 Task: Find connections with filter location Venâncio Aires with filter topic #productivitywith filter profile language French with filter current company Get A Job - Follow Us For The Right Job with filter school Shri Ram College of Commerce with filter industry Insurance Agencies and Brokerages with filter service category Marketing with filter keywords title Officer
Action: Mouse moved to (518, 98)
Screenshot: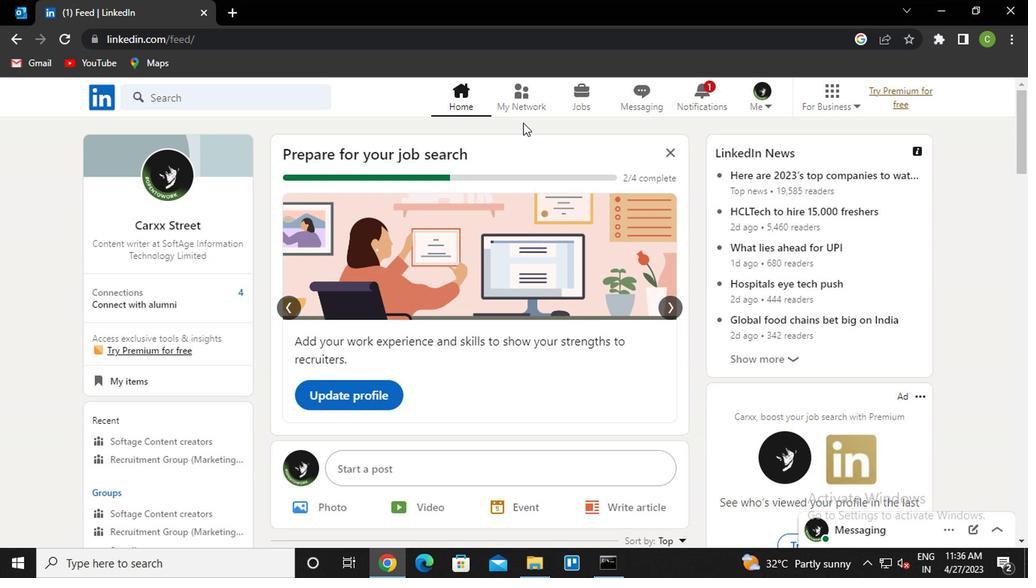 
Action: Mouse pressed left at (518, 98)
Screenshot: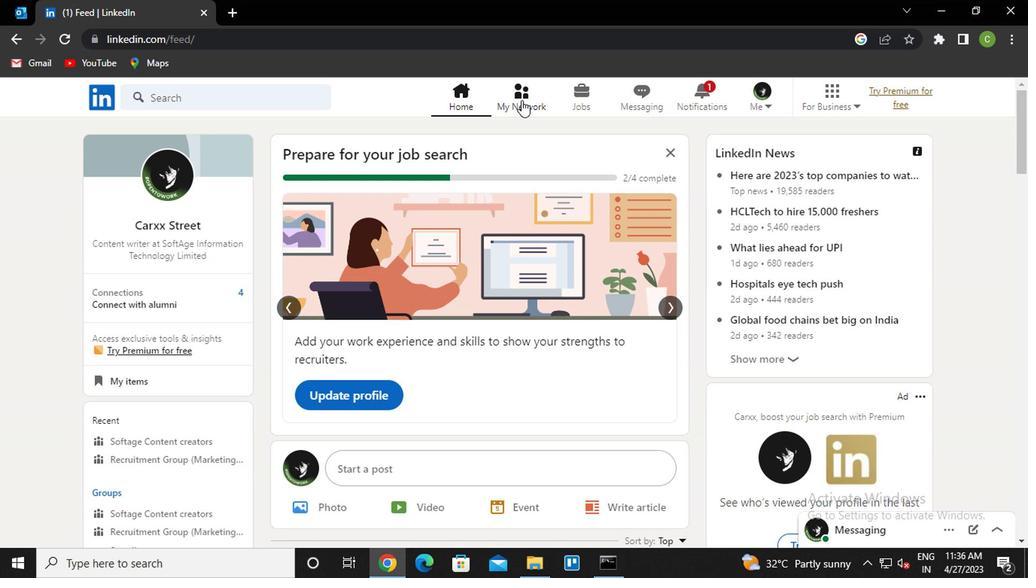 
Action: Mouse moved to (251, 183)
Screenshot: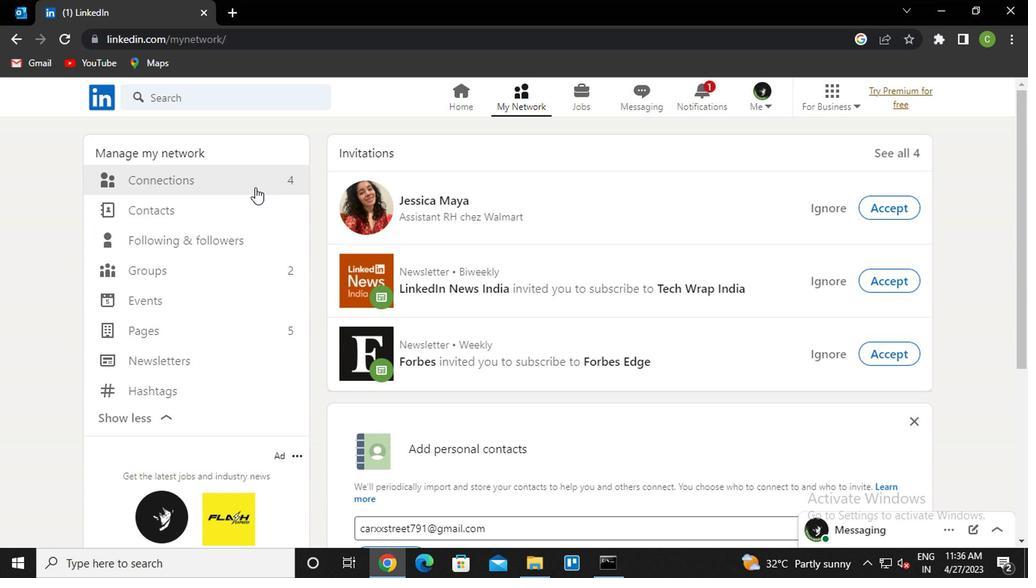 
Action: Mouse pressed left at (251, 183)
Screenshot: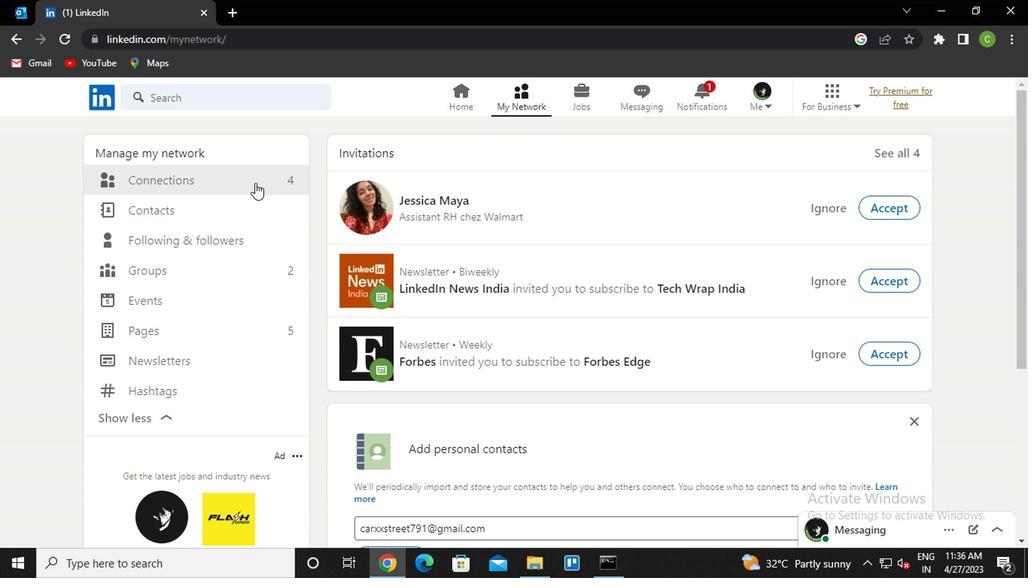 
Action: Mouse moved to (633, 183)
Screenshot: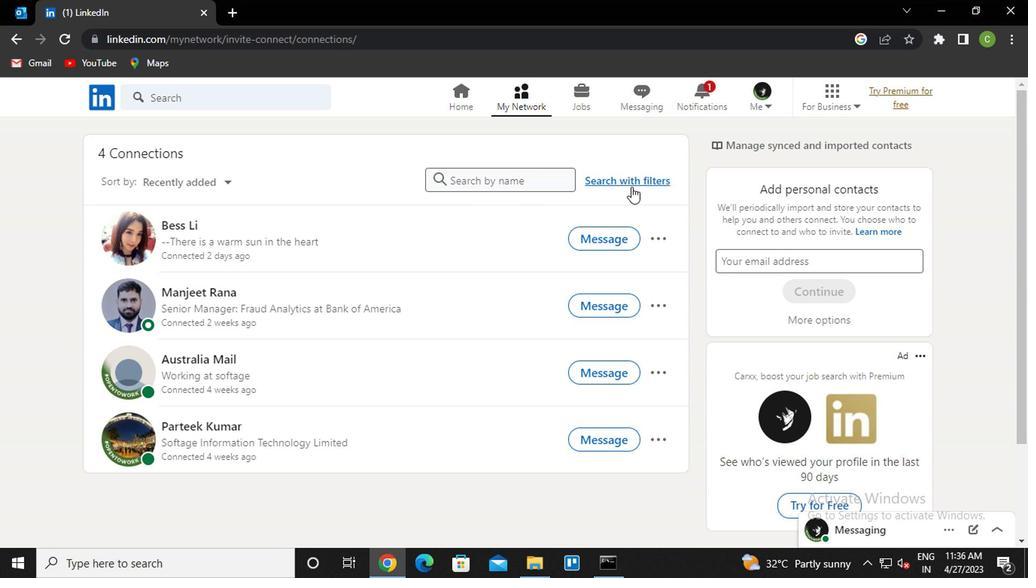 
Action: Mouse pressed left at (633, 183)
Screenshot: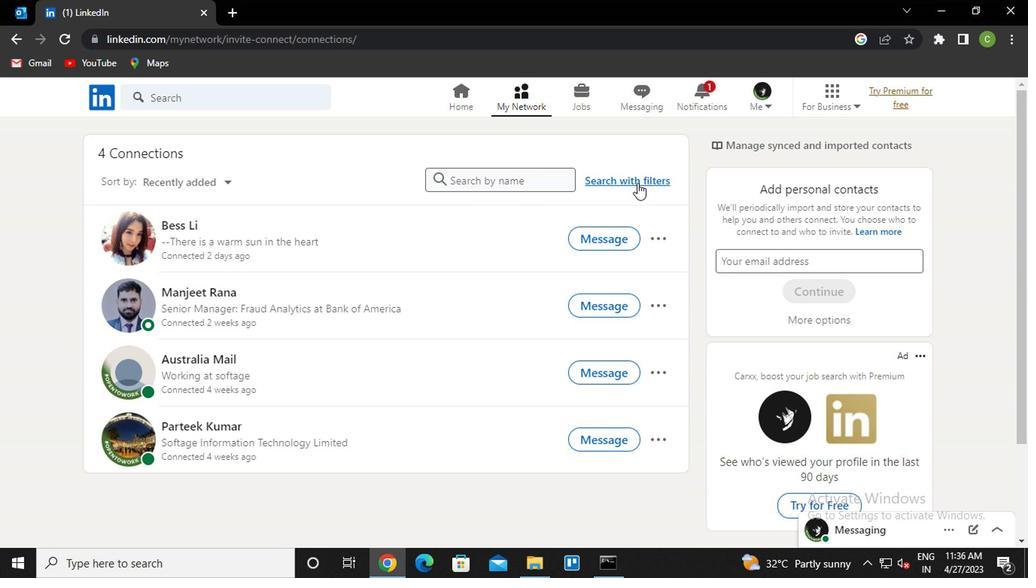 
Action: Mouse moved to (507, 143)
Screenshot: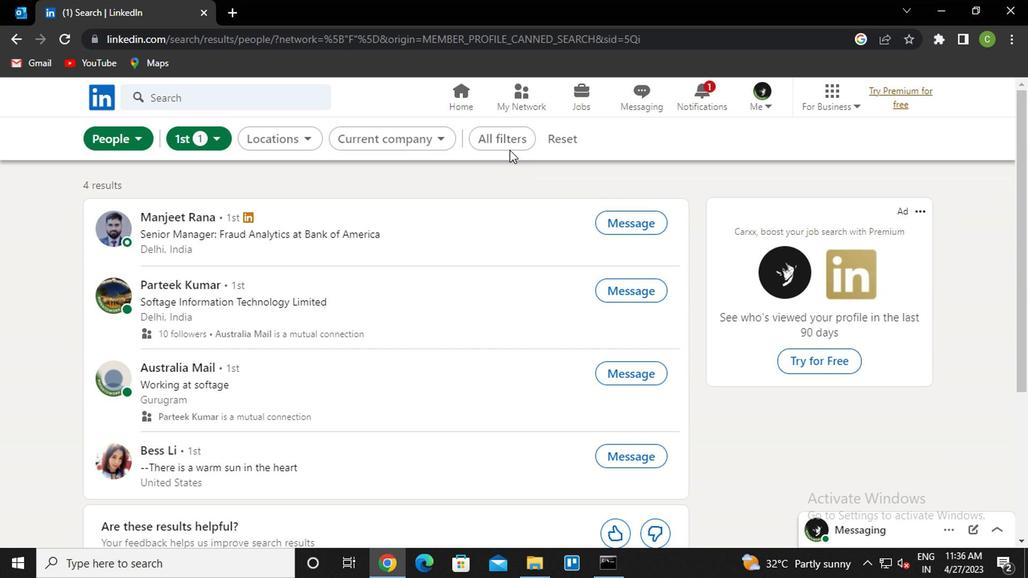
Action: Mouse pressed left at (507, 143)
Screenshot: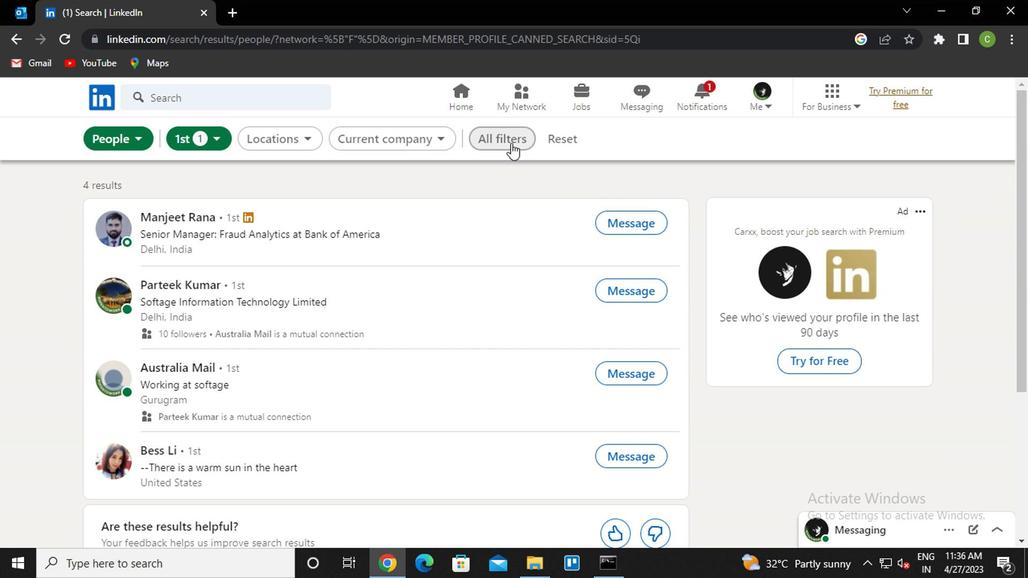 
Action: Mouse moved to (561, 137)
Screenshot: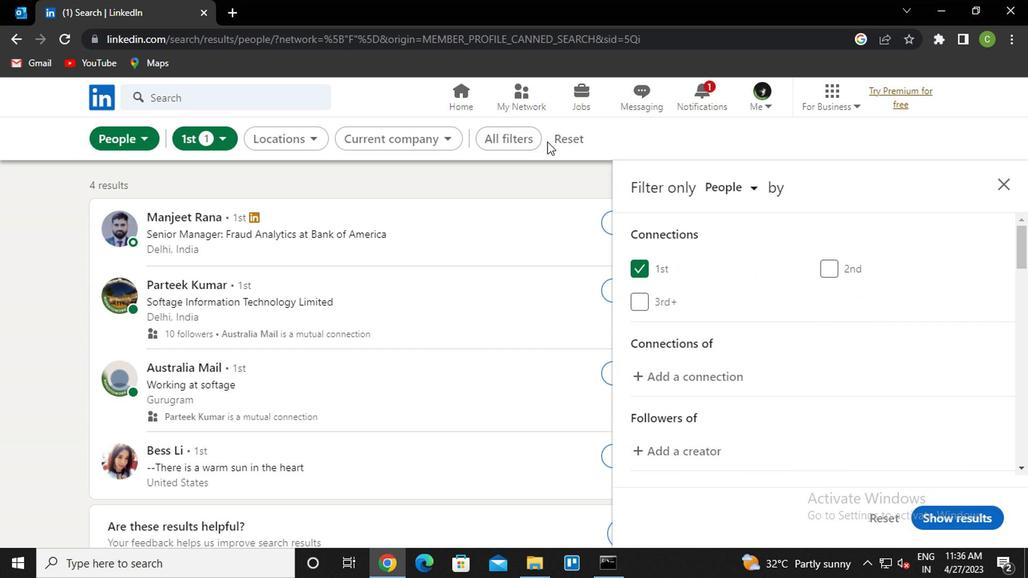 
Action: Mouse pressed left at (561, 137)
Screenshot: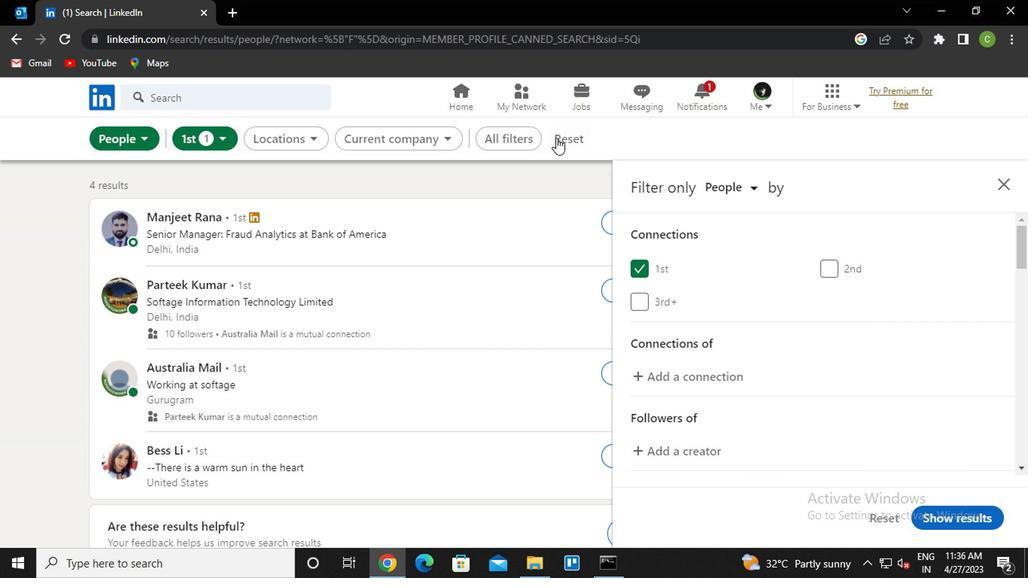 
Action: Mouse moved to (523, 145)
Screenshot: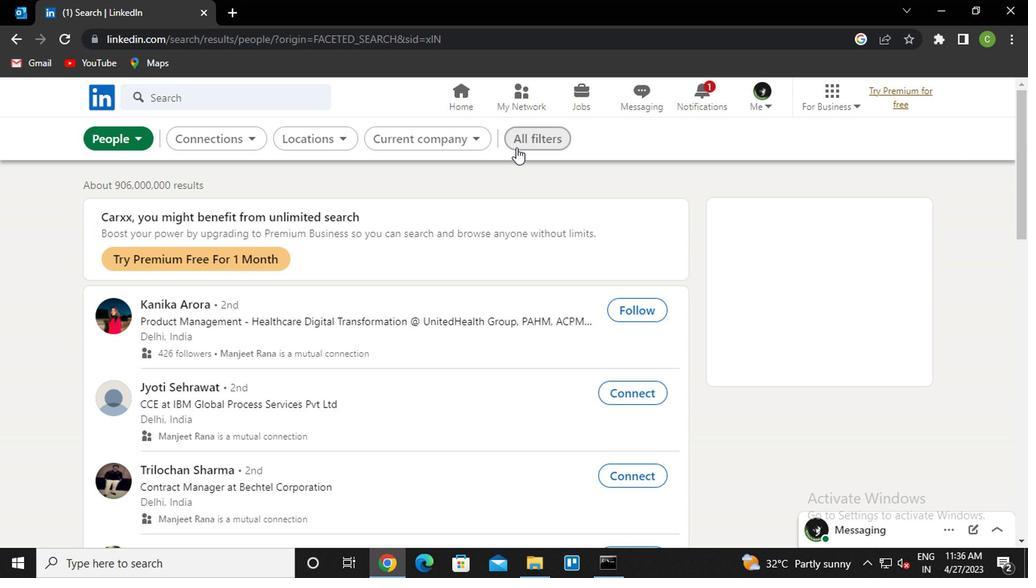 
Action: Mouse pressed left at (523, 145)
Screenshot: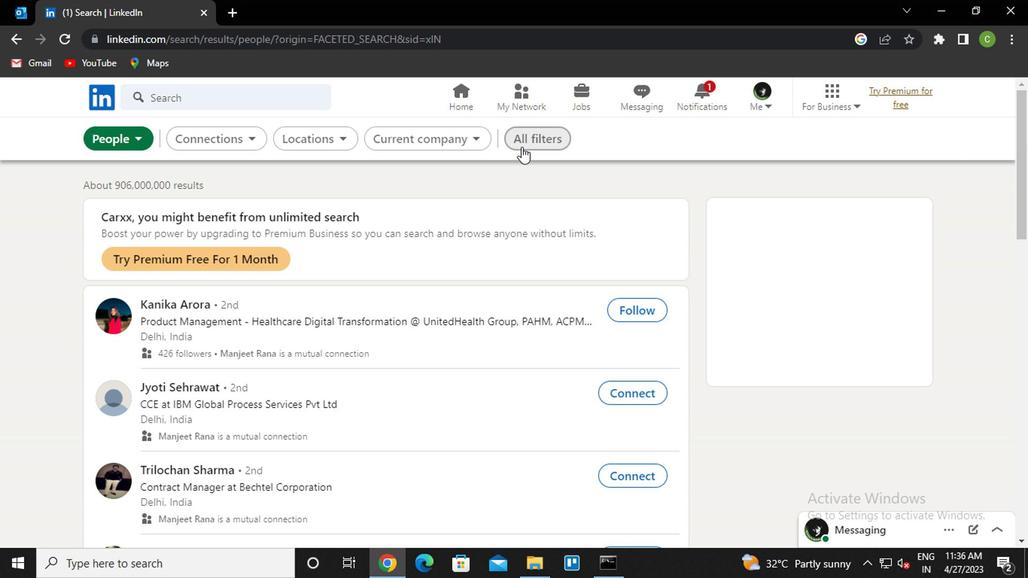 
Action: Mouse moved to (812, 269)
Screenshot: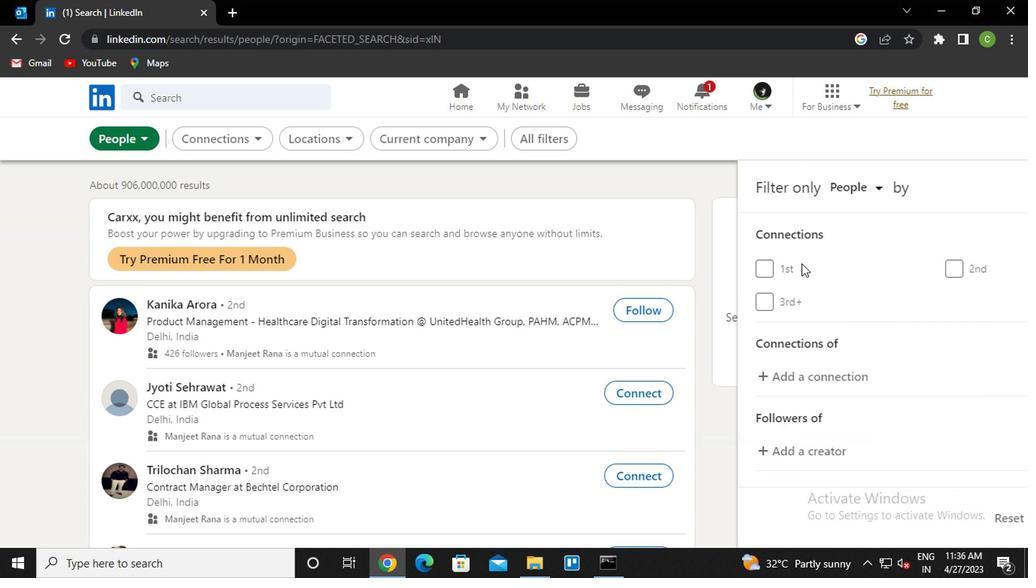 
Action: Mouse scrolled (812, 269) with delta (0, 0)
Screenshot: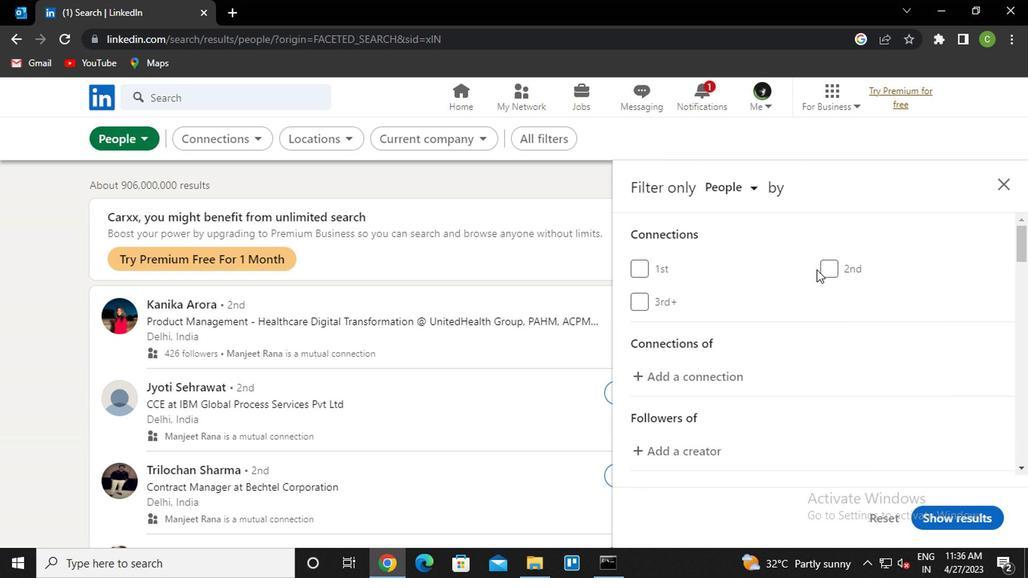 
Action: Mouse scrolled (812, 269) with delta (0, 0)
Screenshot: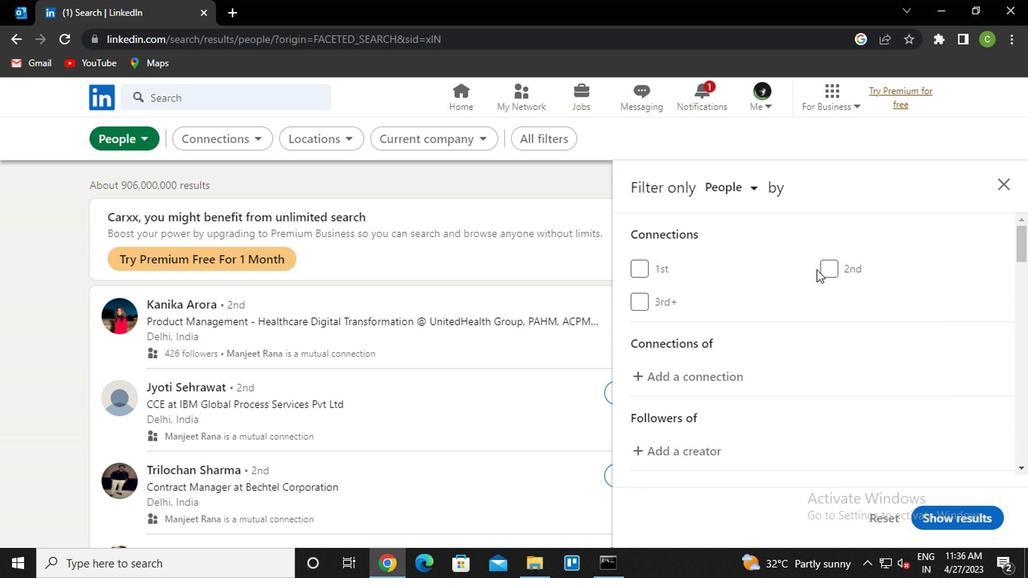 
Action: Mouse scrolled (812, 269) with delta (0, 0)
Screenshot: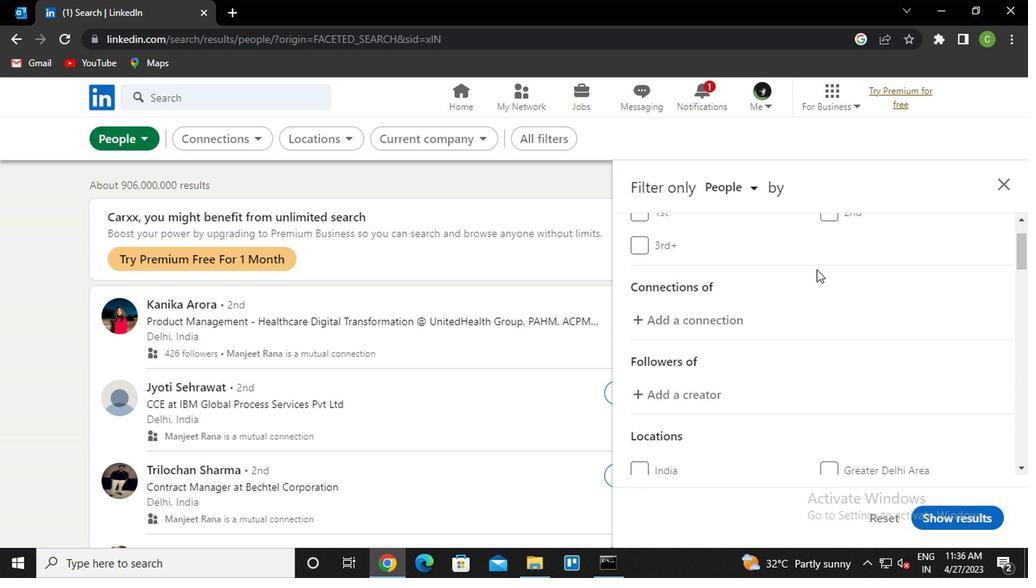 
Action: Mouse scrolled (812, 269) with delta (0, 0)
Screenshot: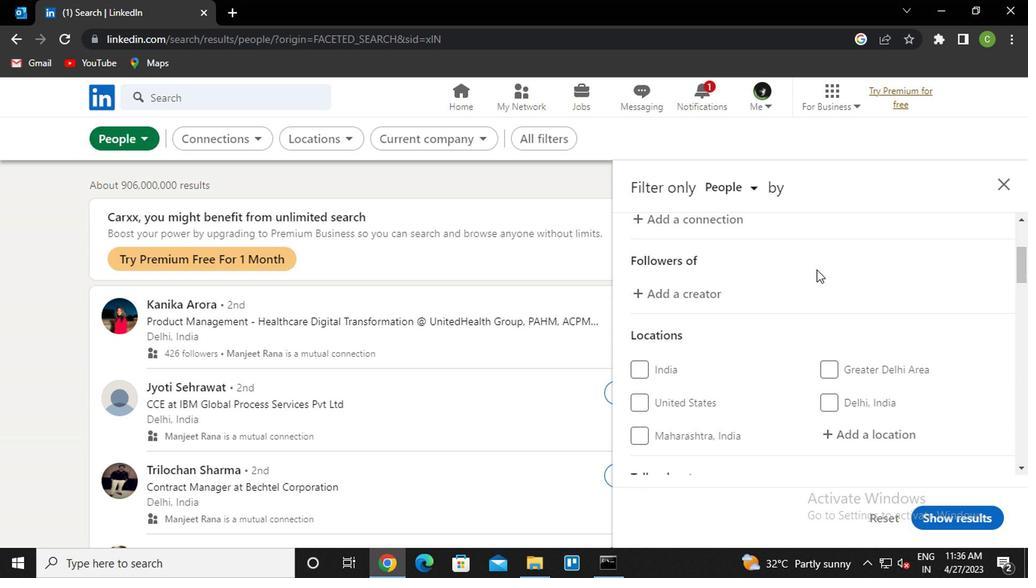 
Action: Mouse moved to (837, 290)
Screenshot: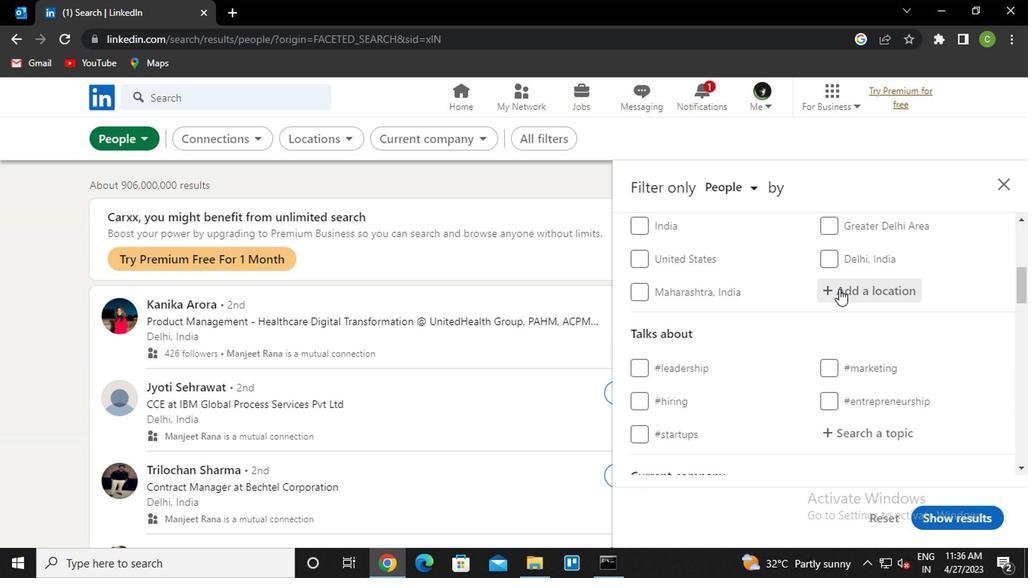 
Action: Mouse pressed left at (837, 290)
Screenshot: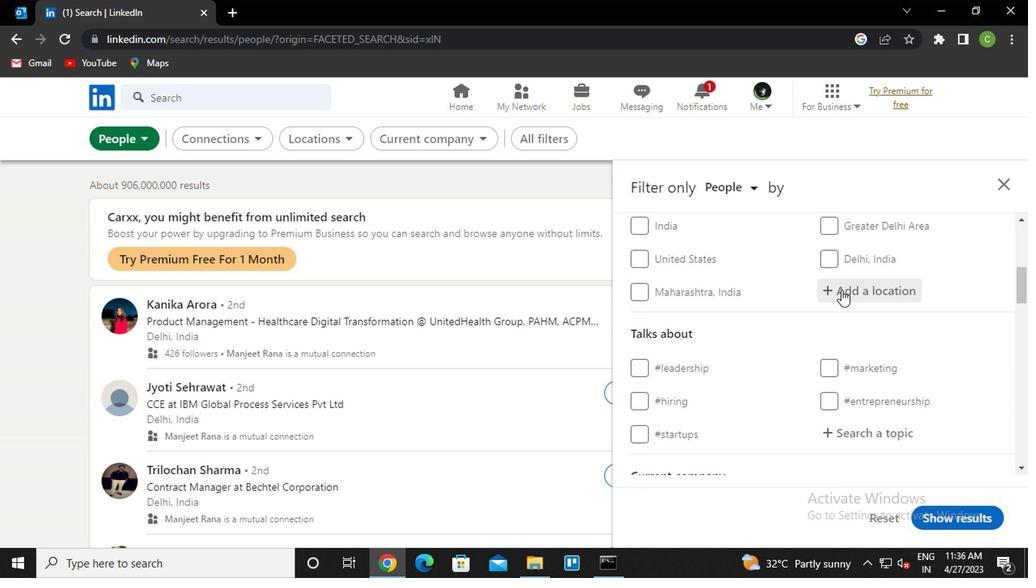 
Action: Key pressed <Key.caps_lock>v<Key.caps_lock>enencio<Key.enter>
Screenshot: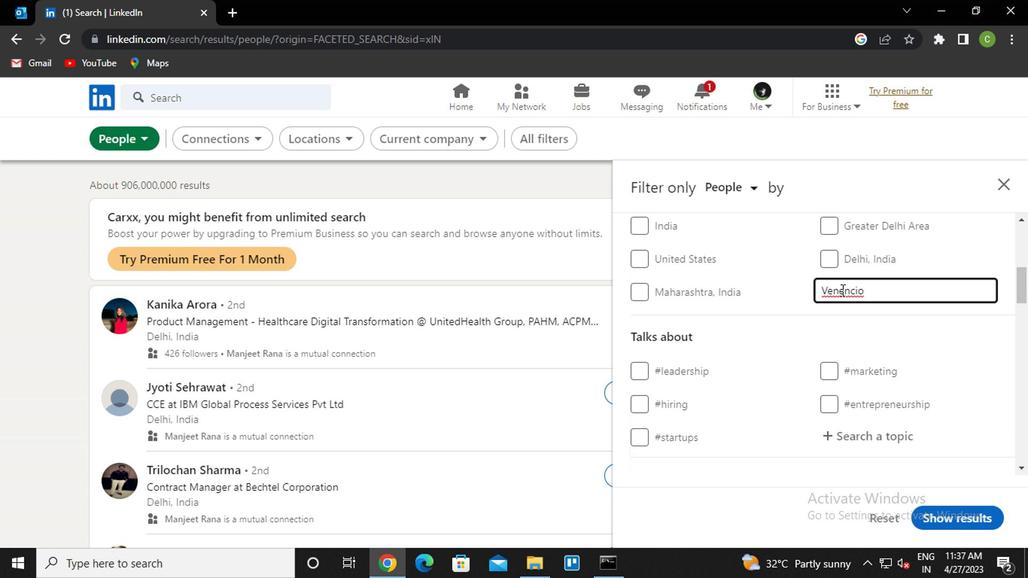 
Action: Mouse moved to (816, 308)
Screenshot: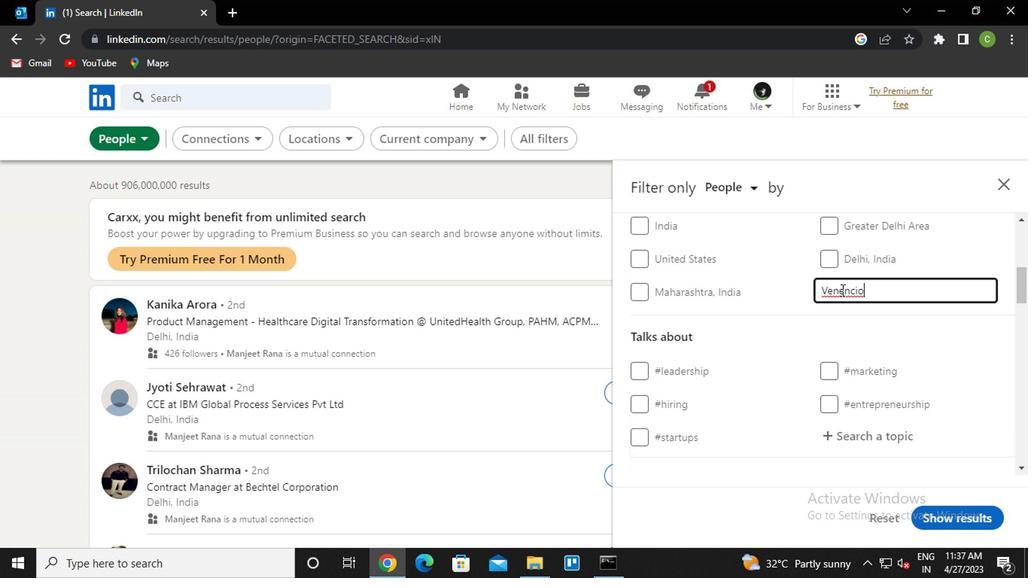 
Action: Mouse scrolled (816, 309) with delta (0, 0)
Screenshot: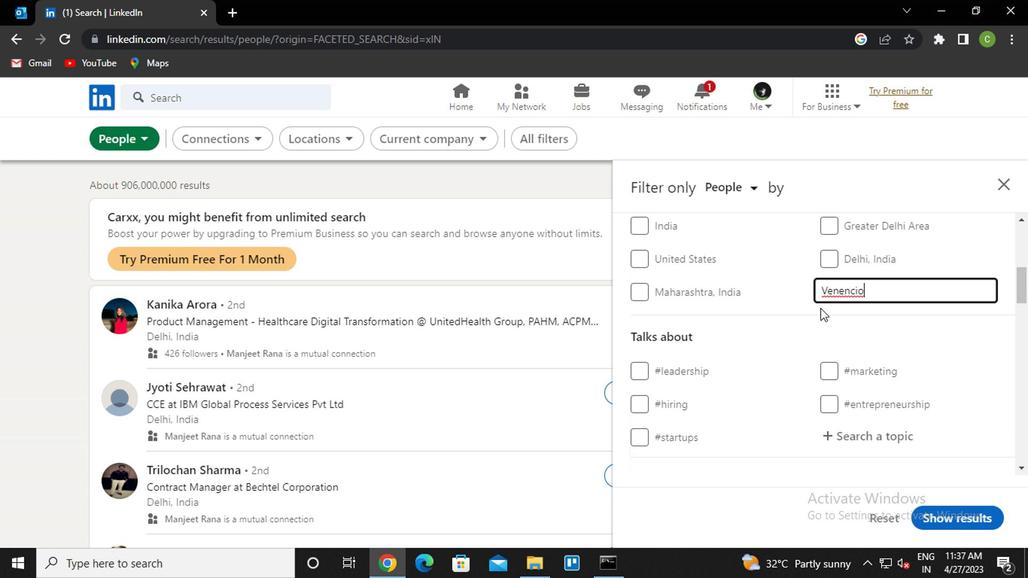 
Action: Mouse scrolled (816, 307) with delta (0, -1)
Screenshot: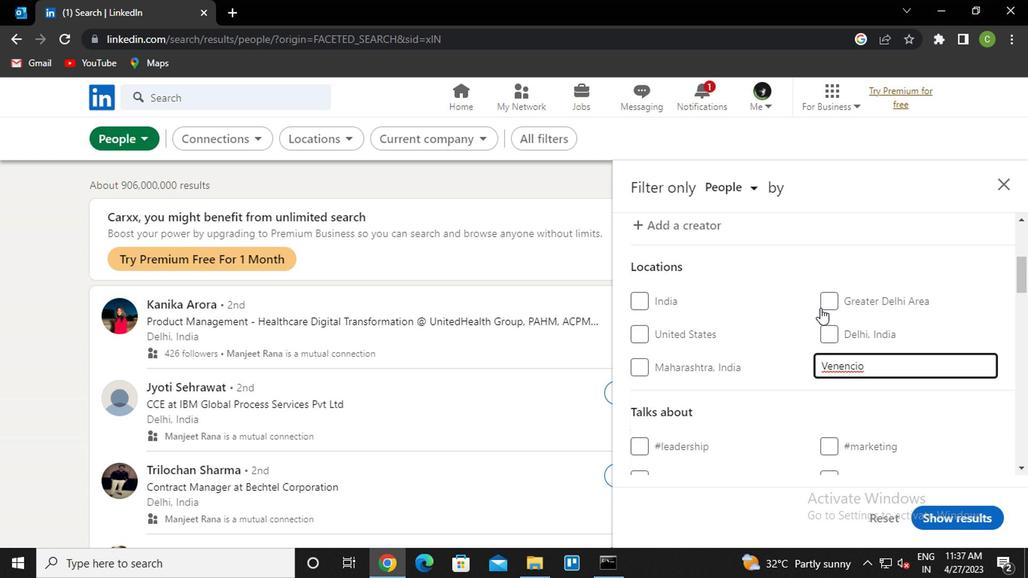 
Action: Mouse moved to (815, 314)
Screenshot: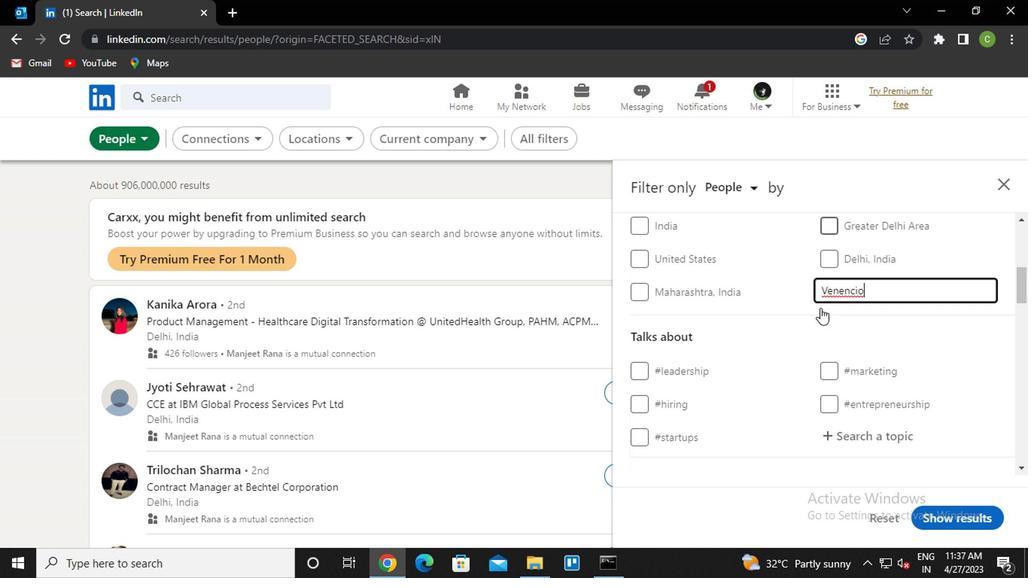 
Action: Mouse scrolled (815, 313) with delta (0, -1)
Screenshot: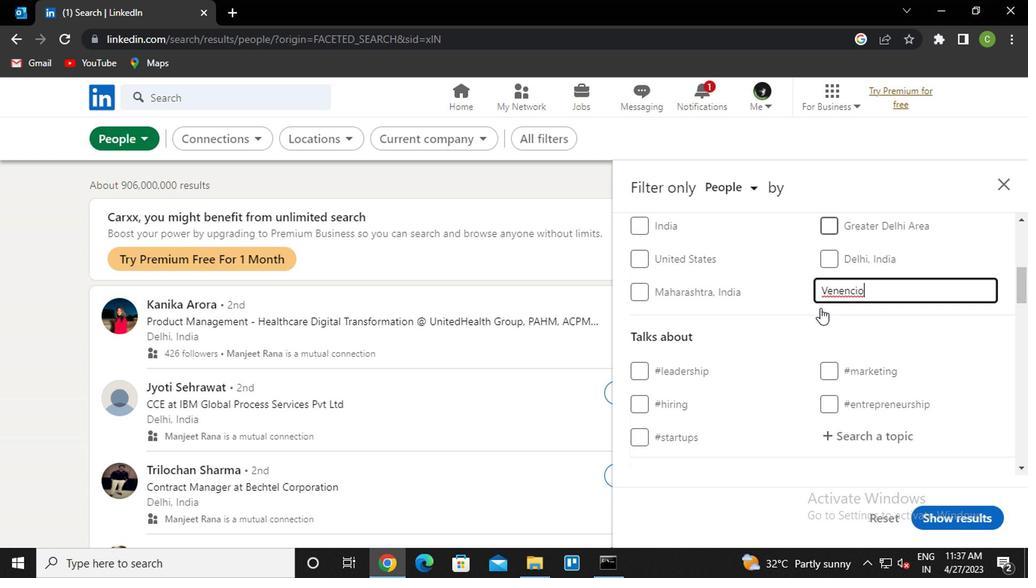 
Action: Mouse moved to (854, 357)
Screenshot: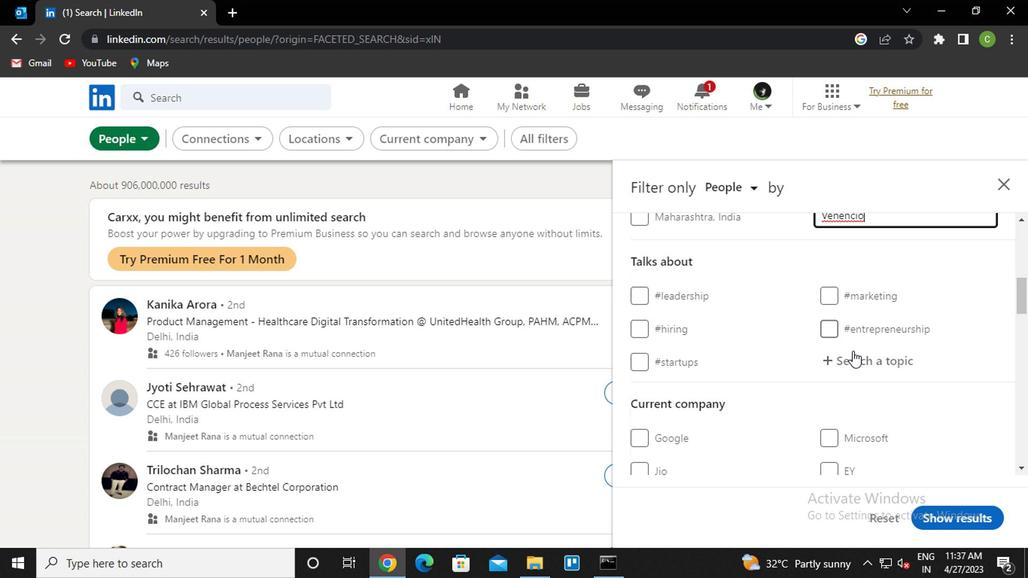 
Action: Mouse pressed left at (854, 357)
Screenshot: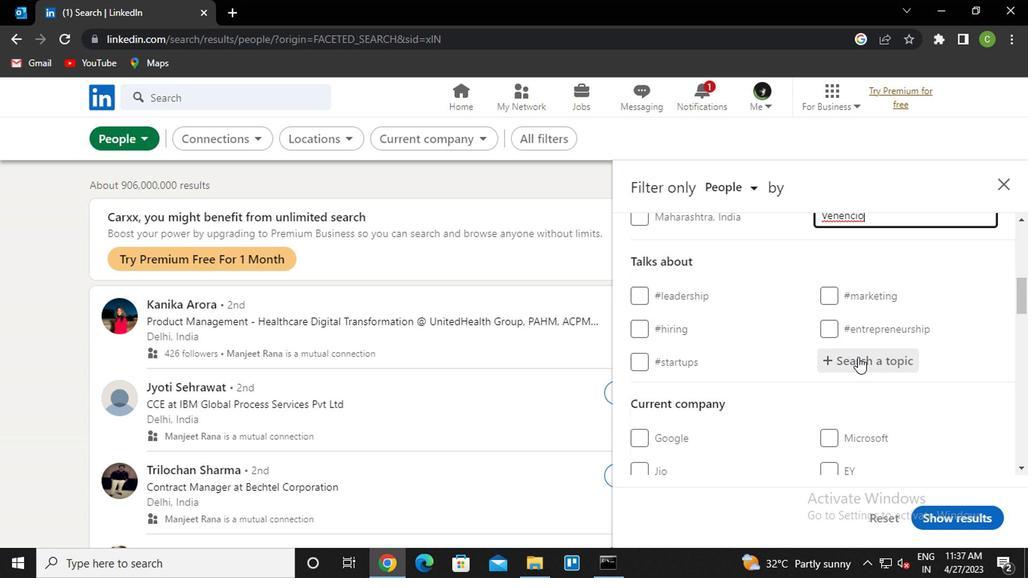 
Action: Key pressed <Key.caps_lock><Key.caps_lock>productivity<Key.down><Key.enter>
Screenshot: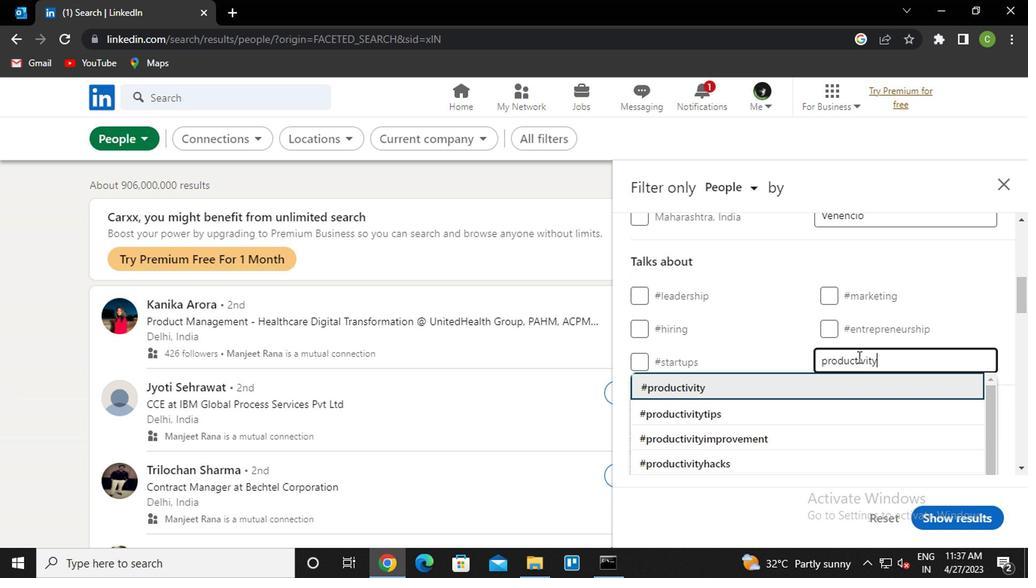 
Action: Mouse moved to (864, 327)
Screenshot: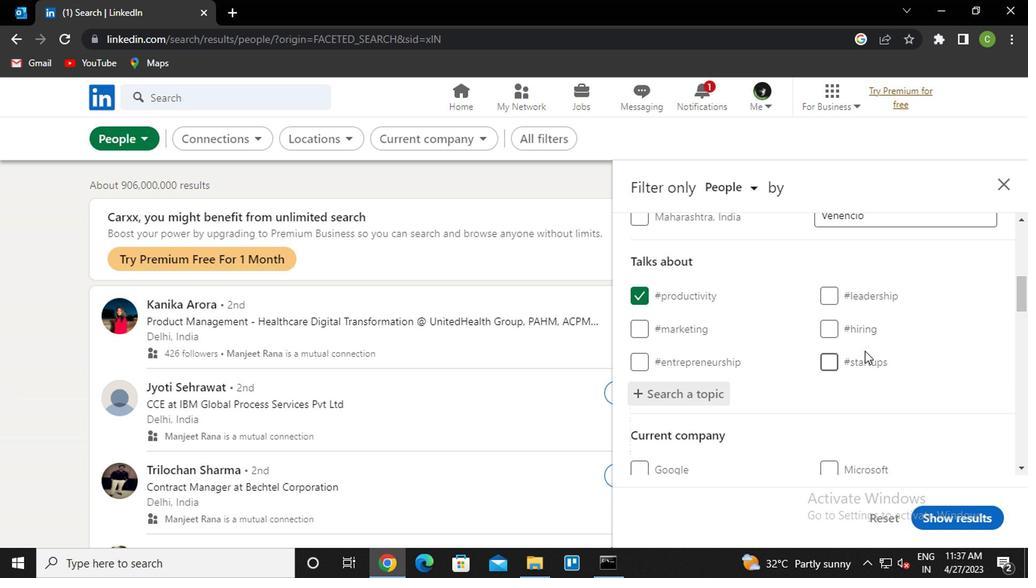
Action: Mouse scrolled (864, 326) with delta (0, -1)
Screenshot: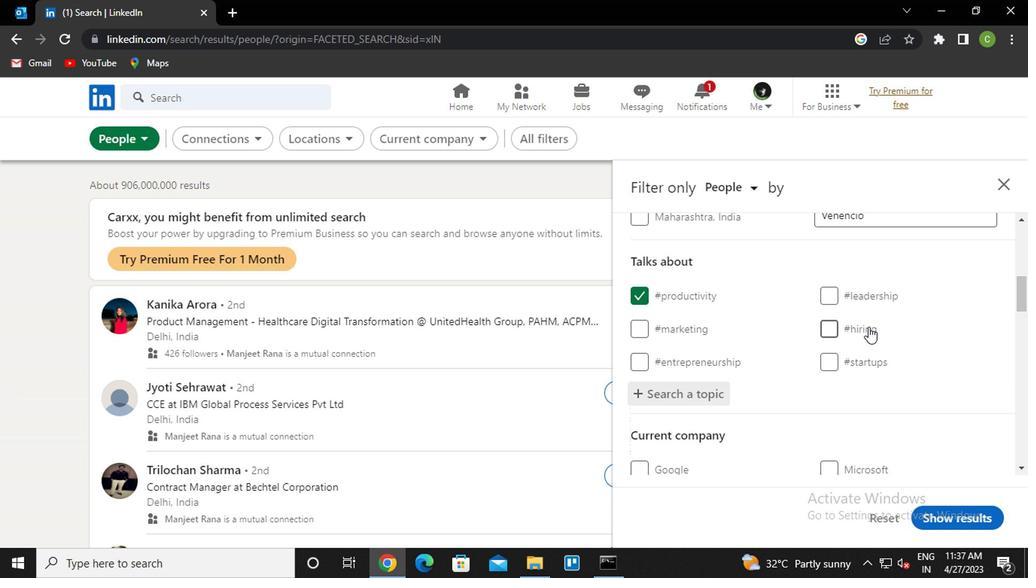 
Action: Mouse scrolled (864, 326) with delta (0, -1)
Screenshot: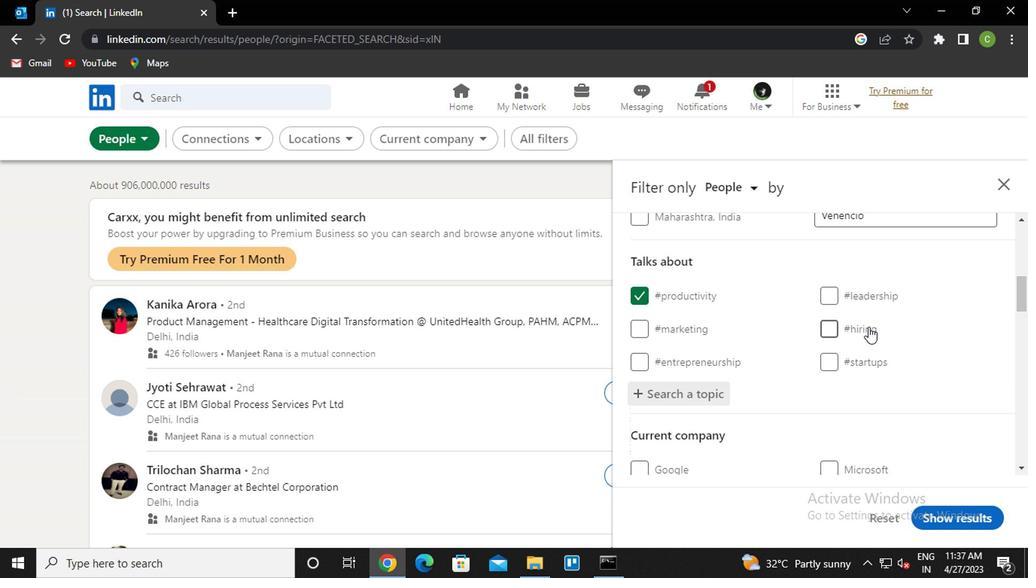 
Action: Mouse scrolled (864, 326) with delta (0, -1)
Screenshot: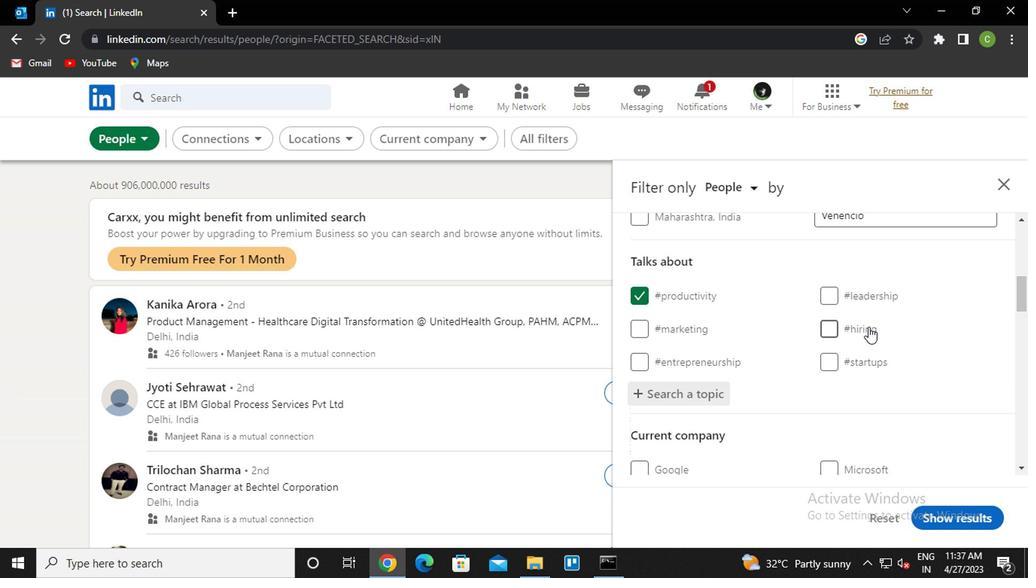 
Action: Mouse scrolled (864, 326) with delta (0, -1)
Screenshot: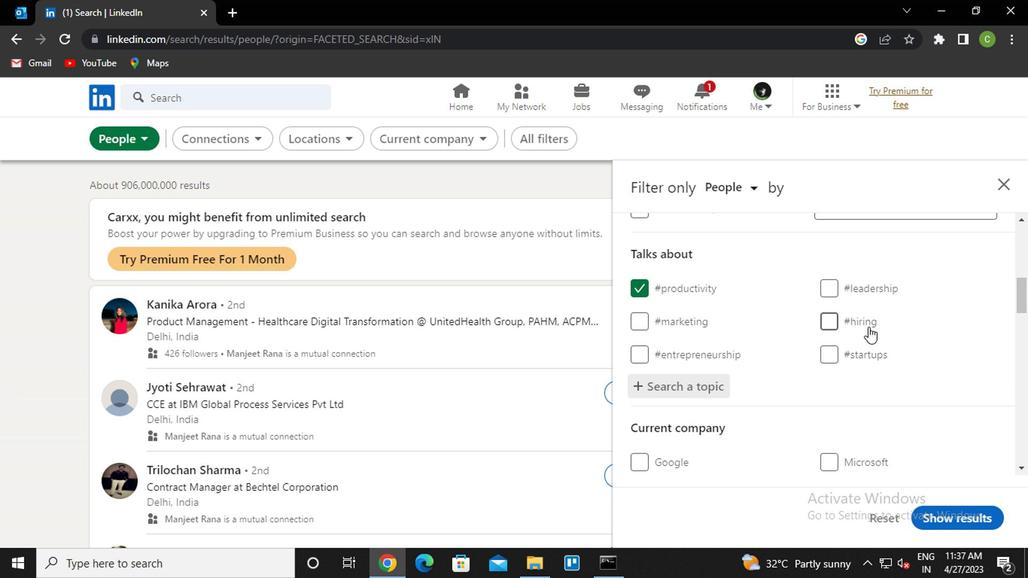 
Action: Mouse scrolled (864, 326) with delta (0, -1)
Screenshot: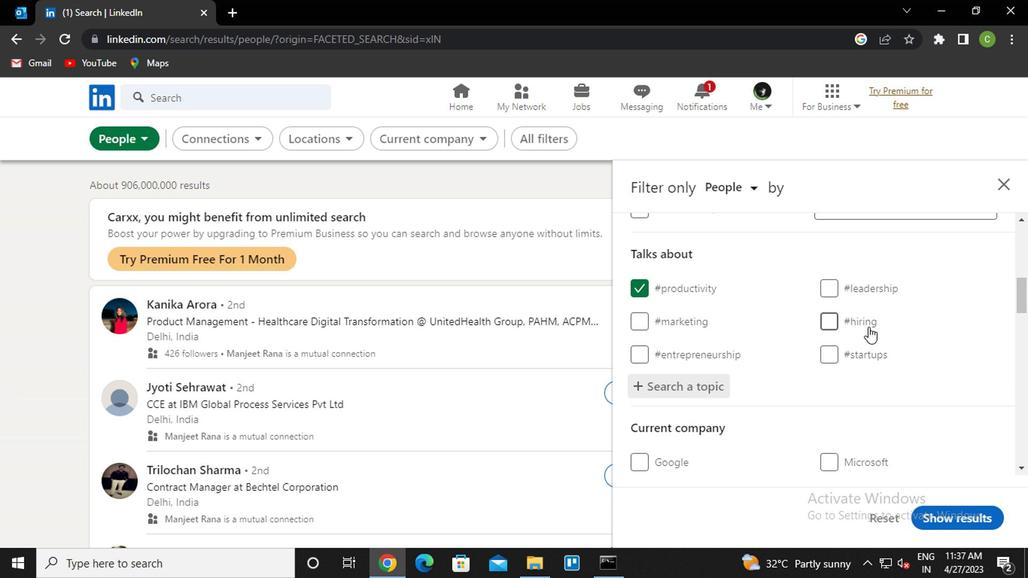 
Action: Mouse scrolled (864, 326) with delta (0, -1)
Screenshot: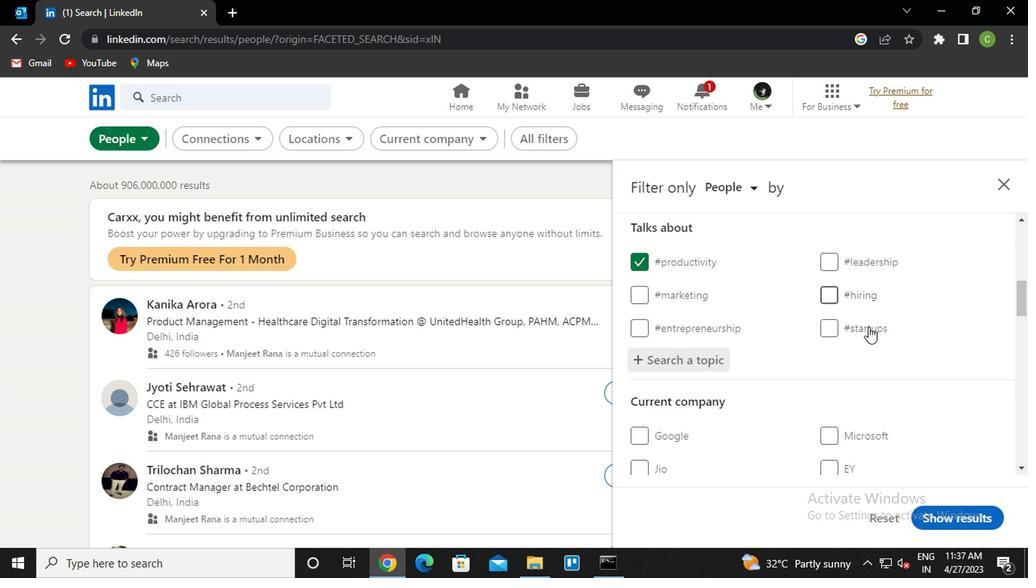 
Action: Mouse moved to (859, 331)
Screenshot: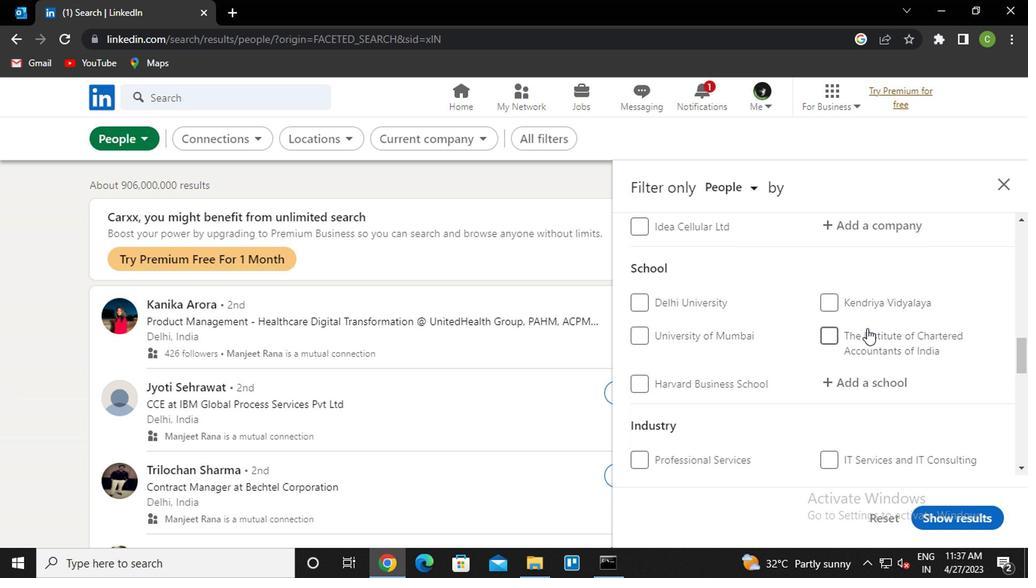 
Action: Mouse scrolled (859, 329) with delta (0, -1)
Screenshot: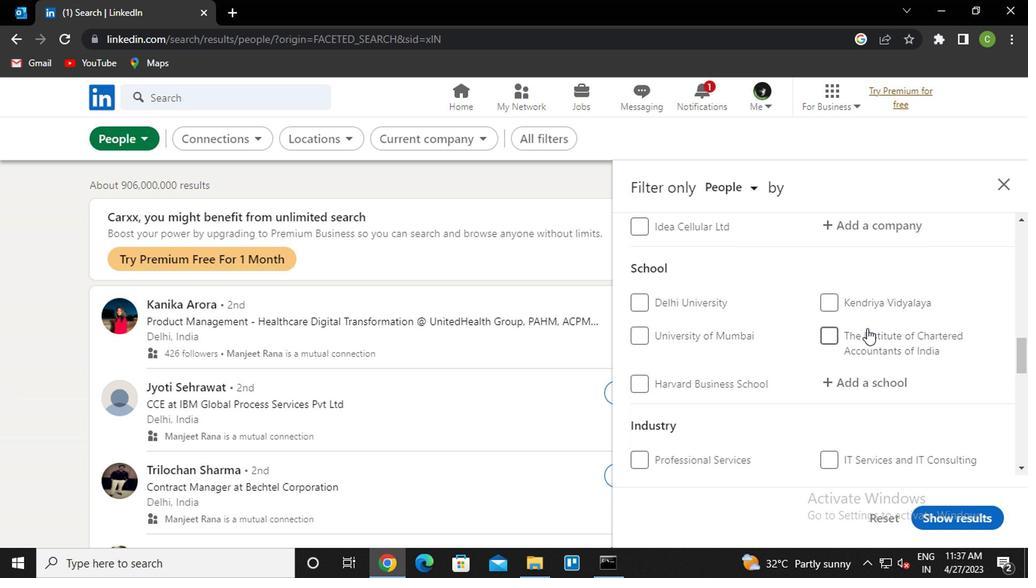 
Action: Mouse moved to (848, 346)
Screenshot: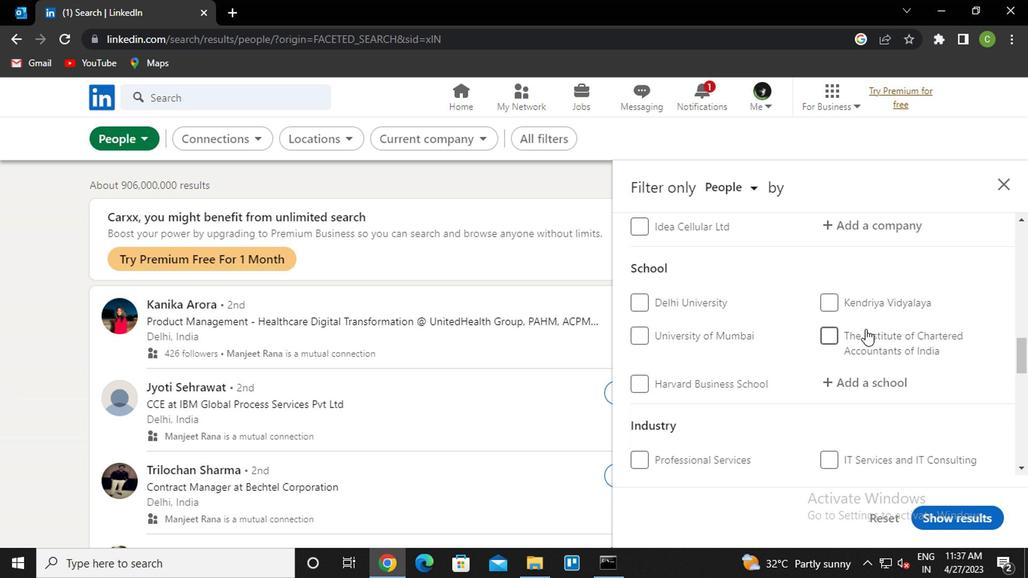 
Action: Mouse scrolled (848, 344) with delta (0, -1)
Screenshot: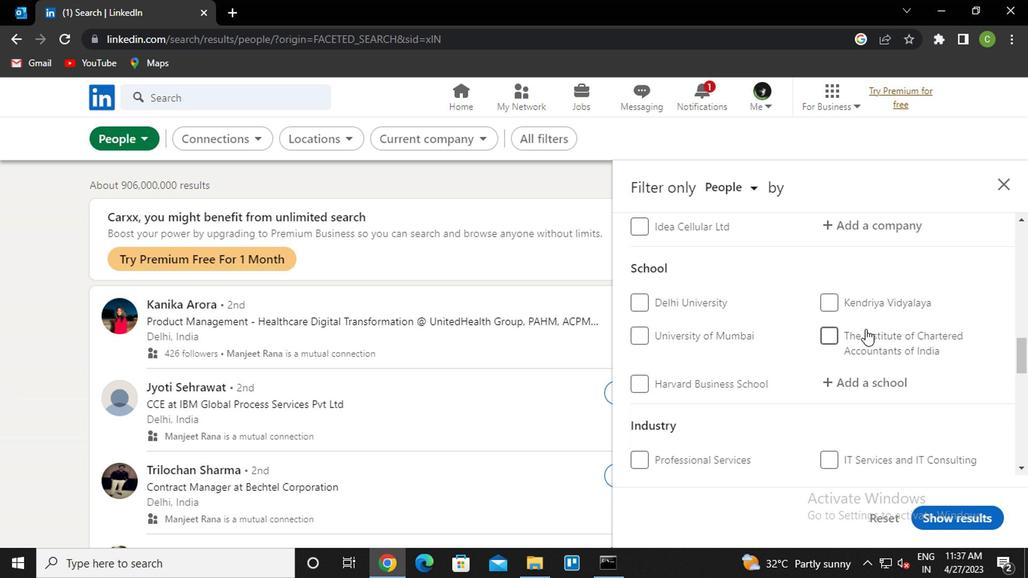 
Action: Mouse moved to (845, 347)
Screenshot: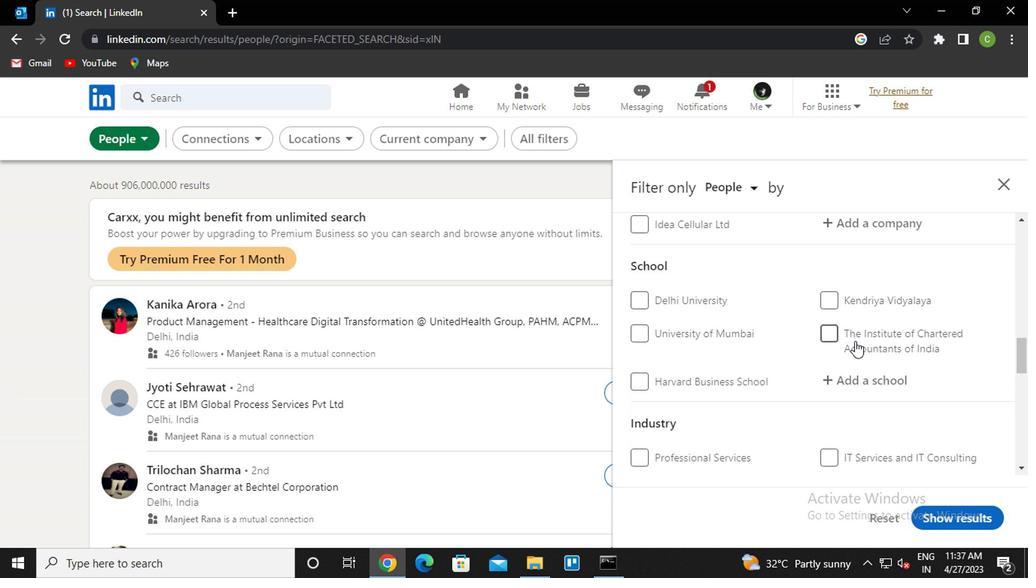 
Action: Mouse scrolled (845, 346) with delta (0, -1)
Screenshot: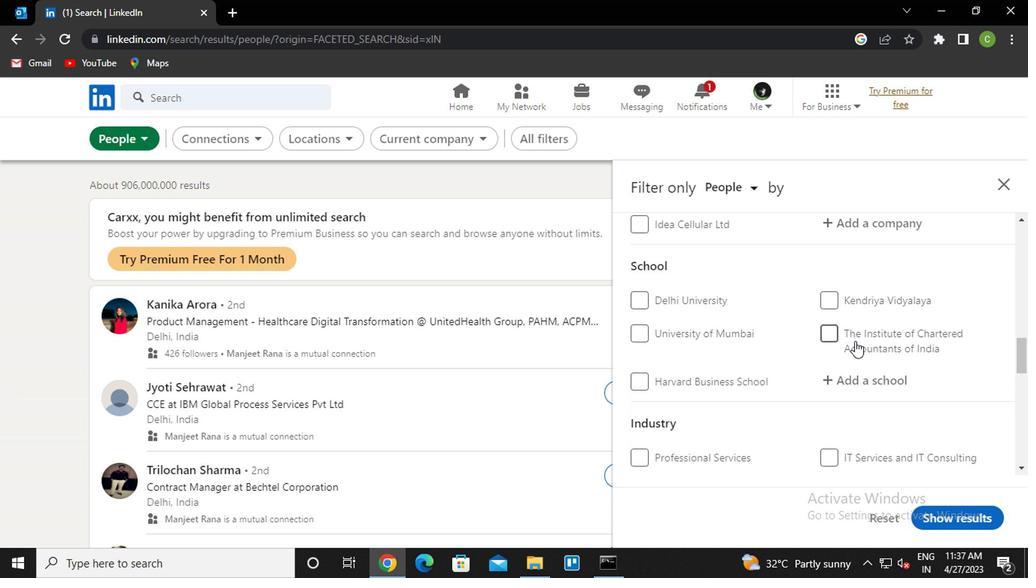 
Action: Mouse moved to (788, 363)
Screenshot: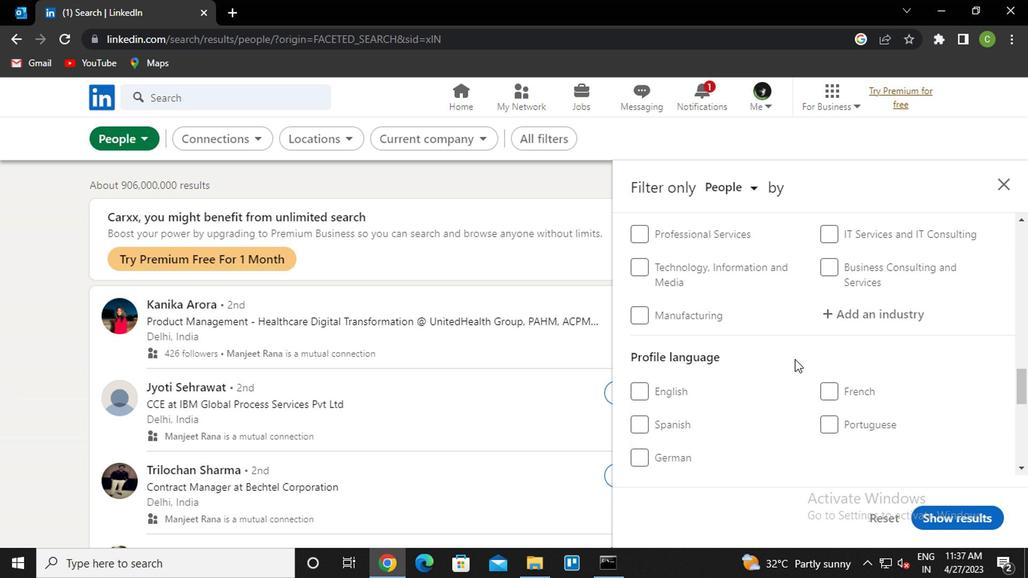 
Action: Mouse scrolled (788, 362) with delta (0, 0)
Screenshot: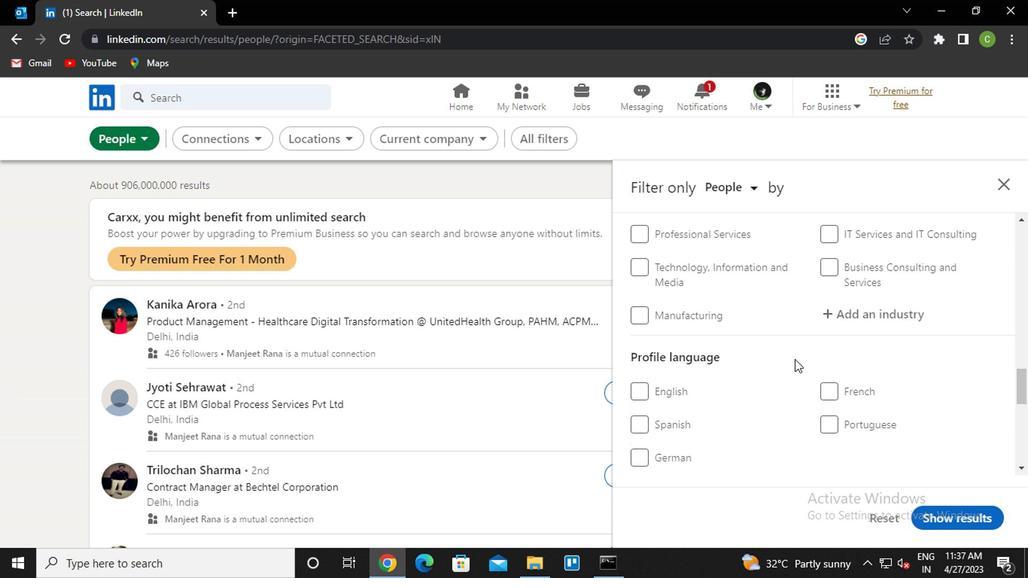 
Action: Mouse moved to (839, 316)
Screenshot: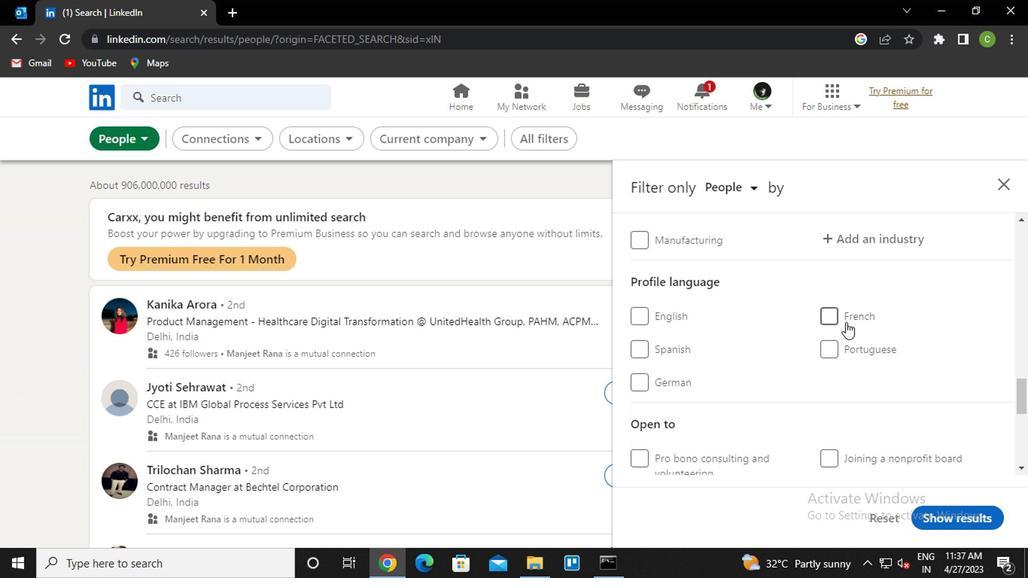 
Action: Mouse pressed left at (839, 316)
Screenshot: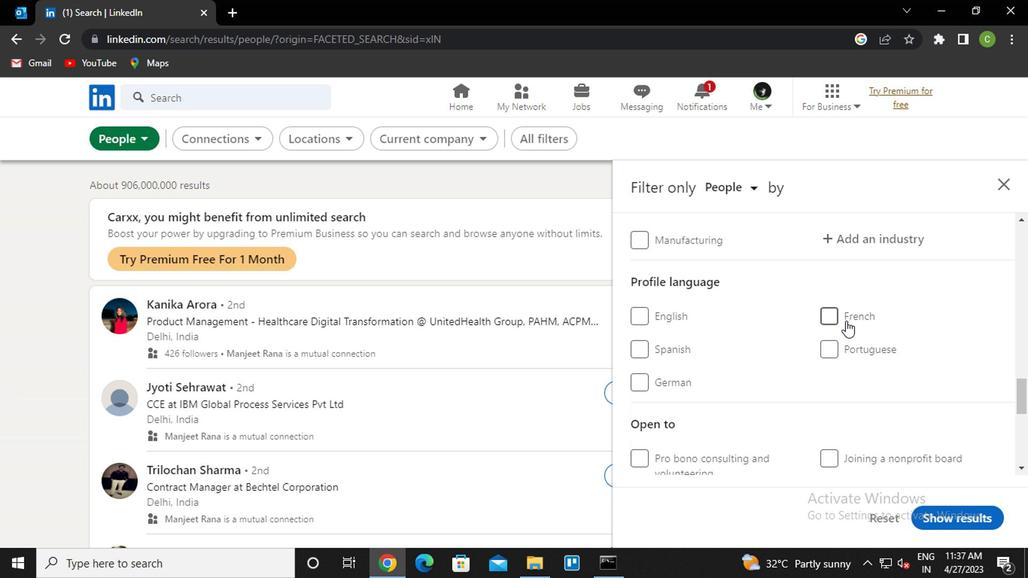 
Action: Mouse moved to (760, 331)
Screenshot: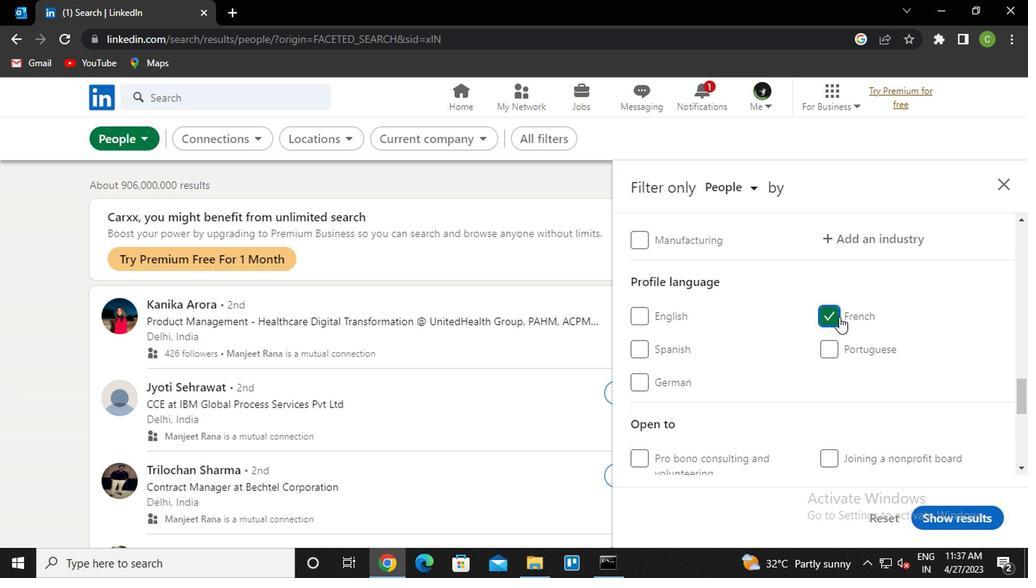
Action: Mouse scrolled (760, 331) with delta (0, 0)
Screenshot: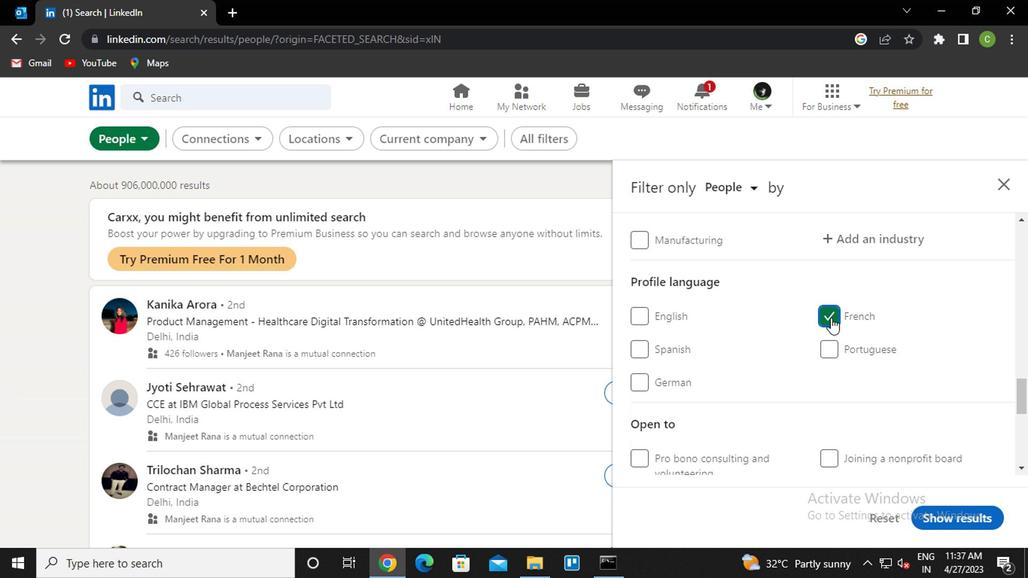
Action: Mouse scrolled (760, 331) with delta (0, 0)
Screenshot: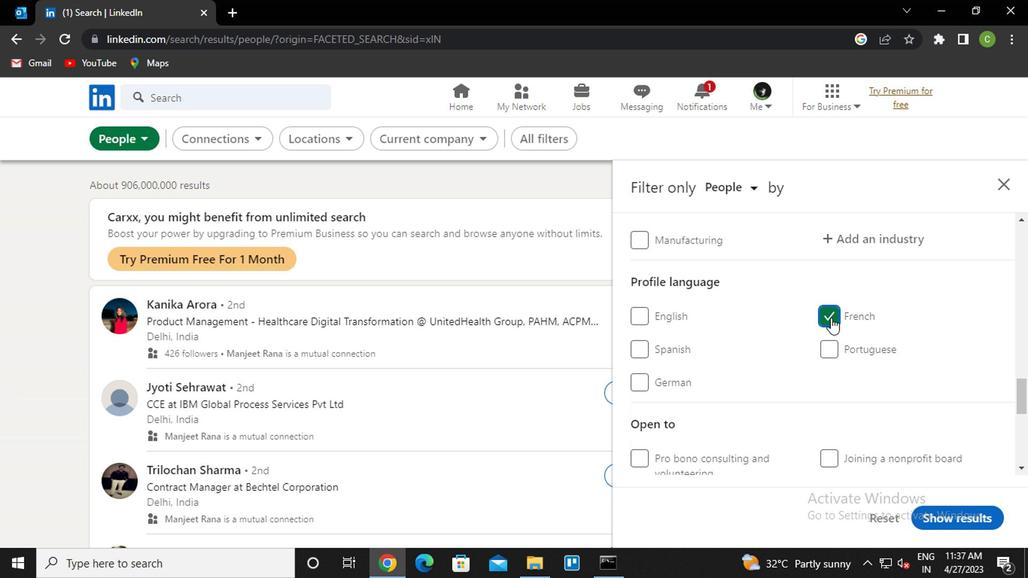 
Action: Mouse scrolled (760, 331) with delta (0, 0)
Screenshot: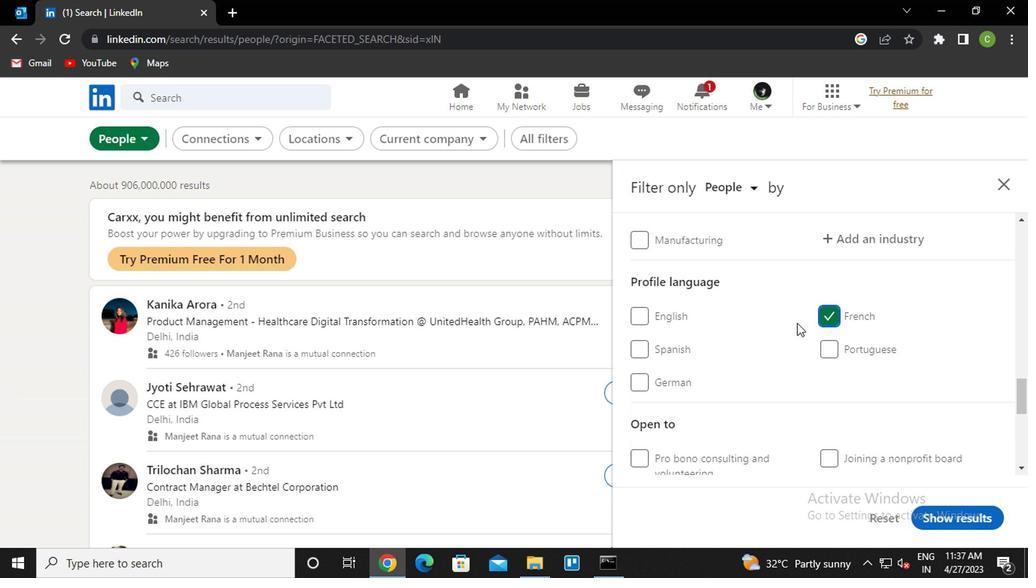 
Action: Mouse scrolled (760, 331) with delta (0, 0)
Screenshot: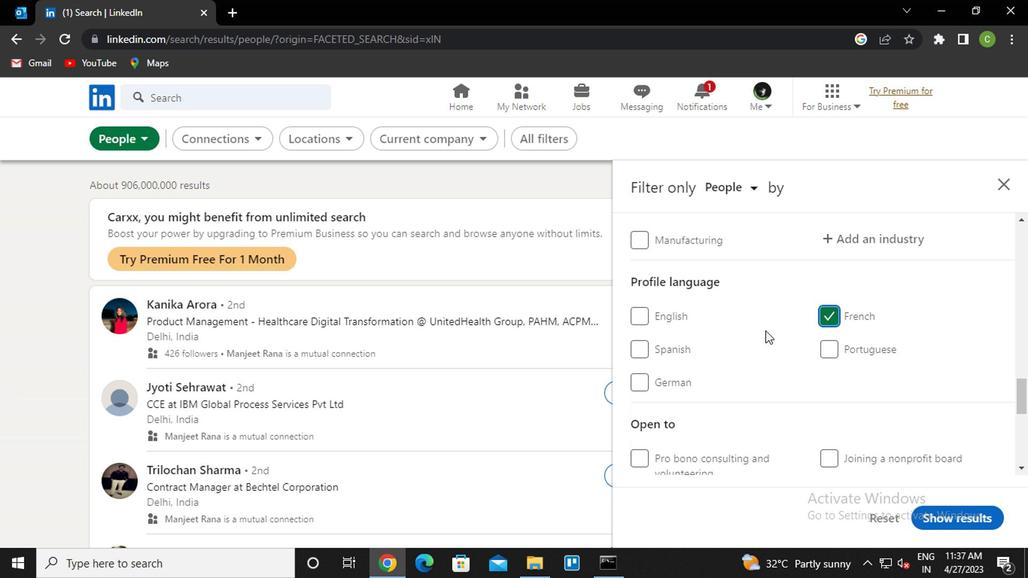 
Action: Mouse scrolled (760, 331) with delta (0, 0)
Screenshot: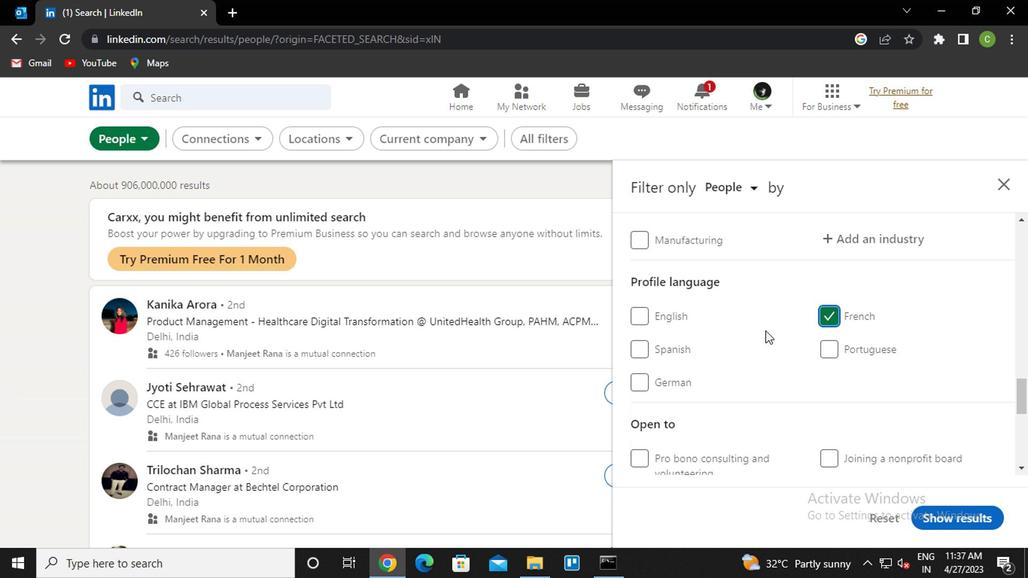 
Action: Mouse scrolled (760, 331) with delta (0, 0)
Screenshot: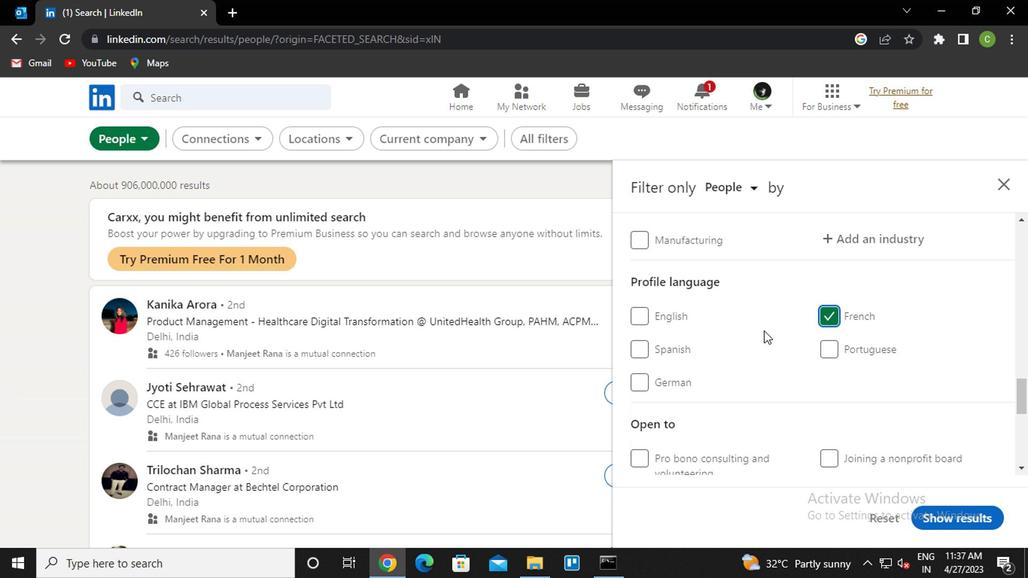 
Action: Mouse scrolled (760, 331) with delta (0, 0)
Screenshot: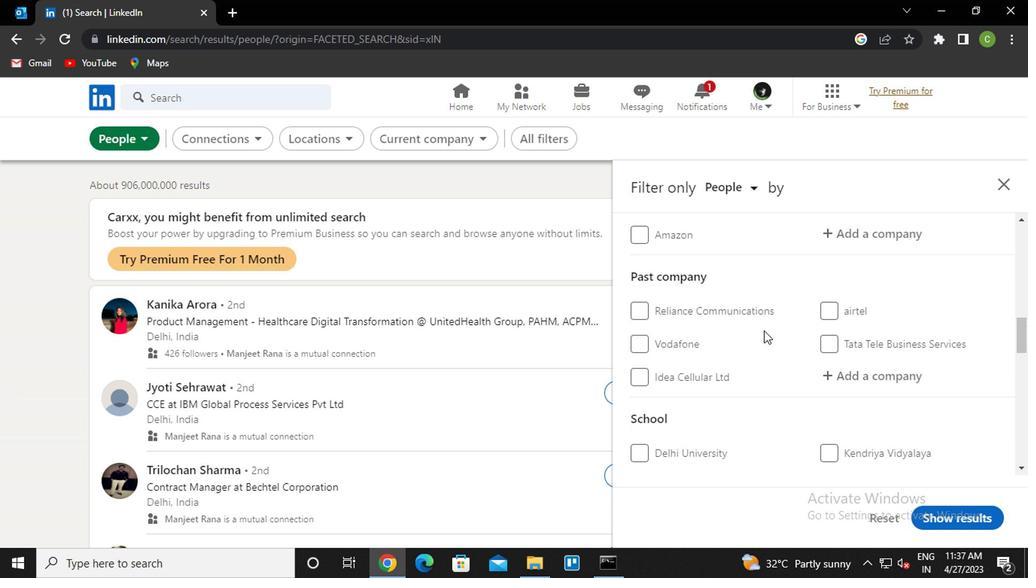 
Action: Mouse scrolled (760, 331) with delta (0, 0)
Screenshot: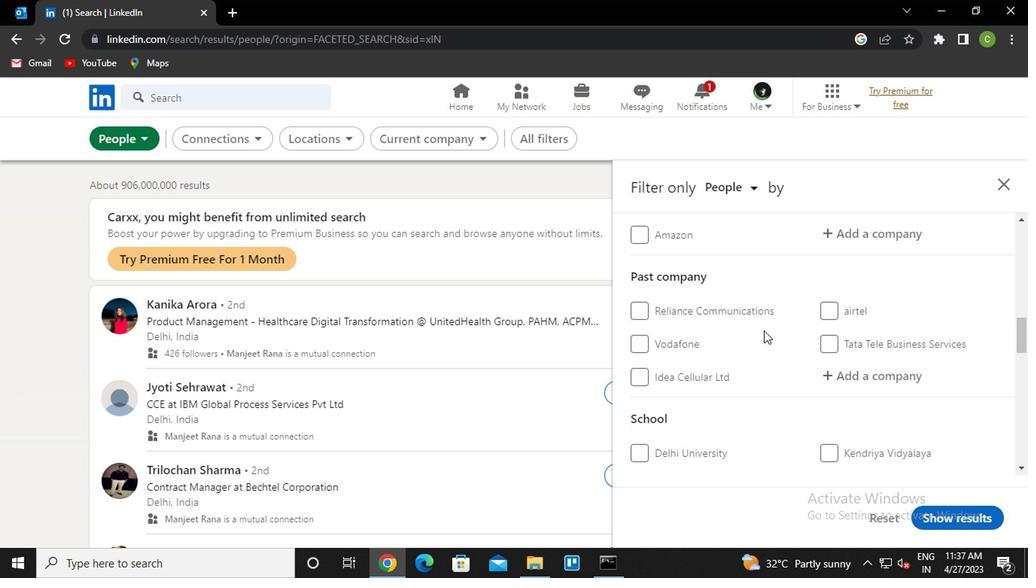 
Action: Mouse scrolled (760, 331) with delta (0, 0)
Screenshot: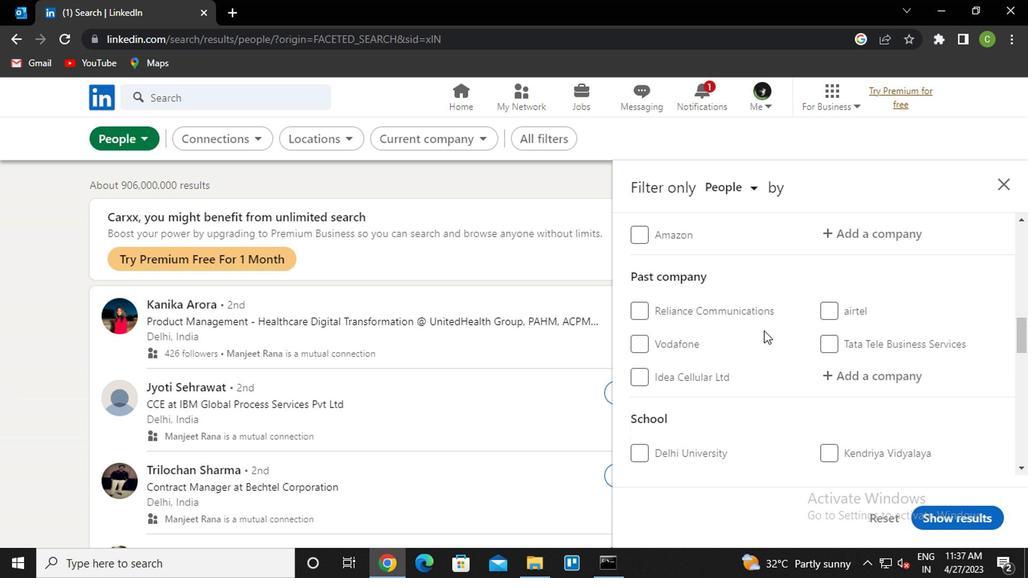 
Action: Mouse scrolled (760, 329) with delta (0, -1)
Screenshot: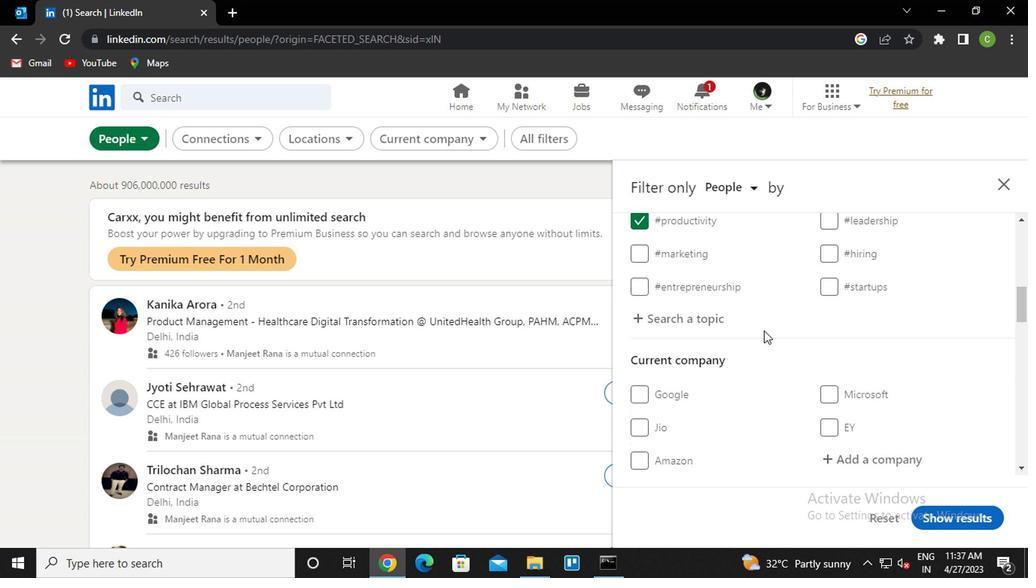 
Action: Mouse scrolled (760, 329) with delta (0, -1)
Screenshot: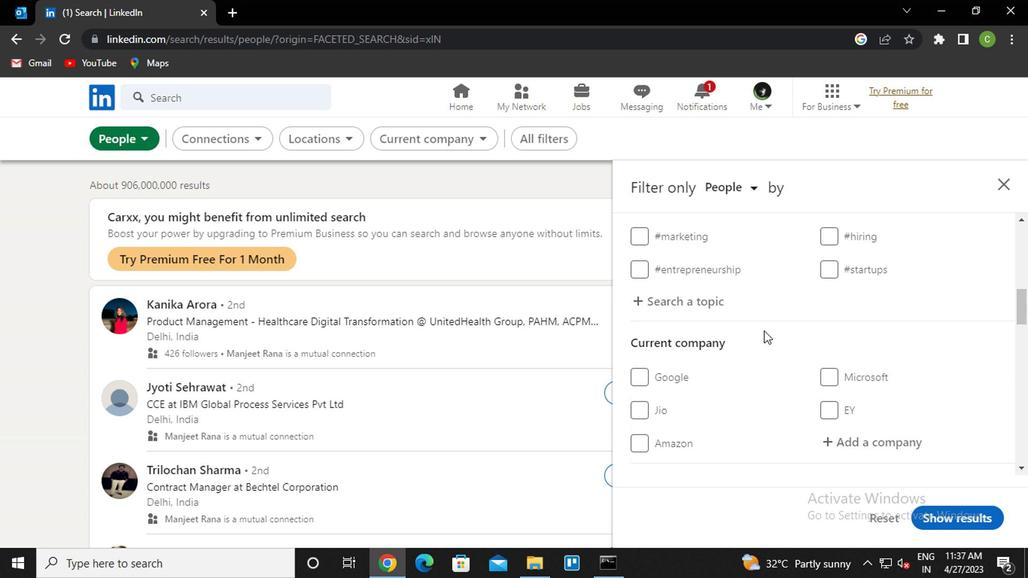 
Action: Mouse moved to (894, 314)
Screenshot: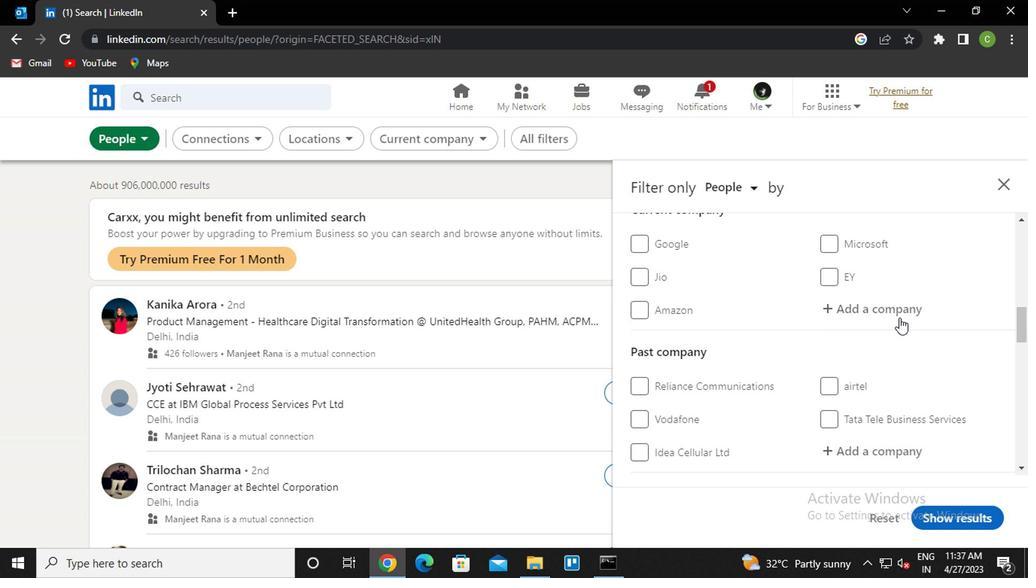 
Action: Mouse pressed left at (894, 314)
Screenshot: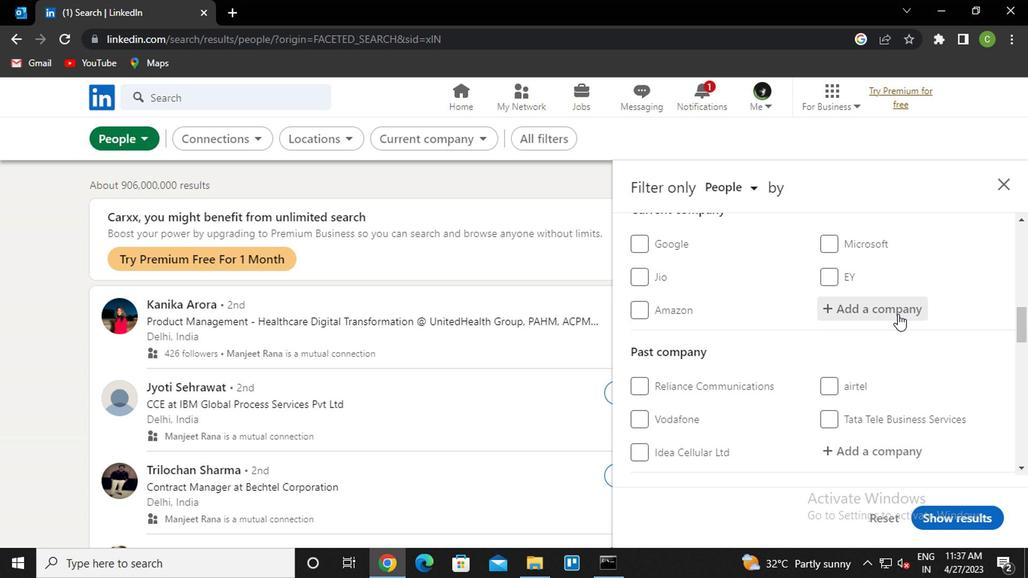 
Action: Key pressed <Key.caps_lock>g<Key.caps_lock>et<Key.space><Key.caps_lock>a<Key.space><Key.caps_lock>j<Key.caps_lock><Key.backspace>j<Key.caps_lock>ob<Key.down><Key.down><Key.down><Key.down><Key.down><Key.down><Key.down><Key.down><Key.up><Key.enter>
Screenshot: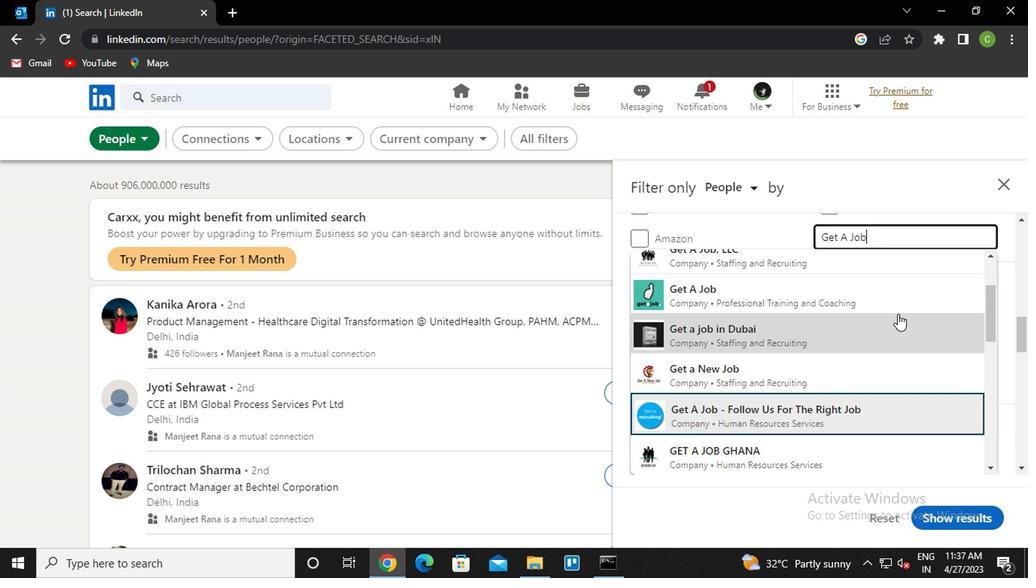 
Action: Mouse scrolled (894, 313) with delta (0, -1)
Screenshot: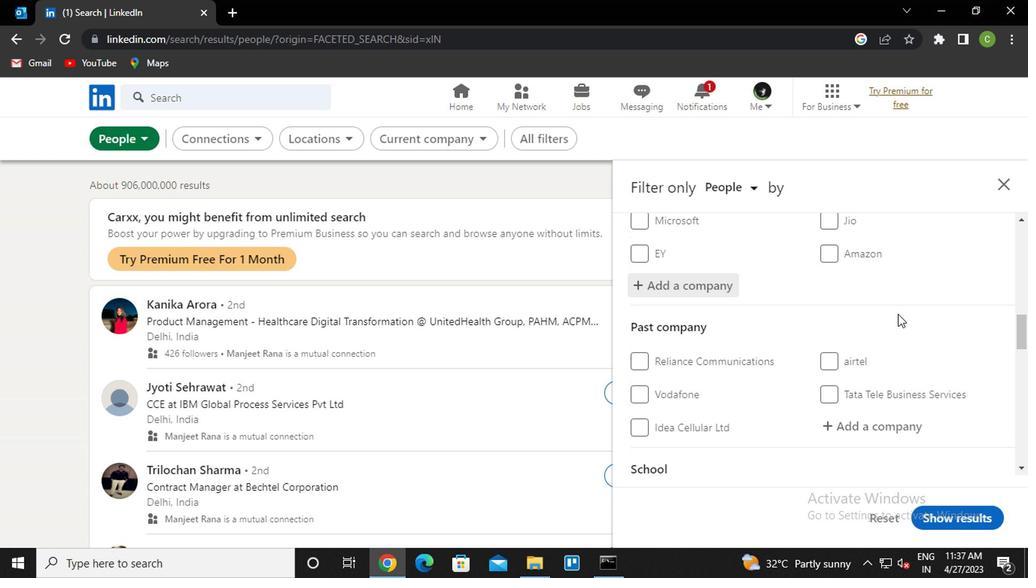 
Action: Mouse scrolled (894, 313) with delta (0, -1)
Screenshot: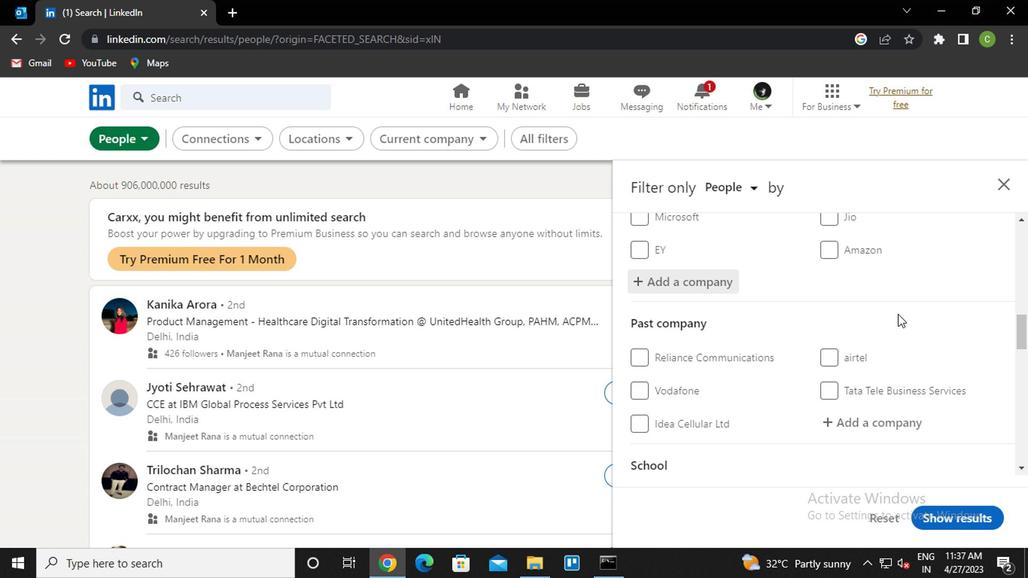 
Action: Mouse scrolled (894, 313) with delta (0, -1)
Screenshot: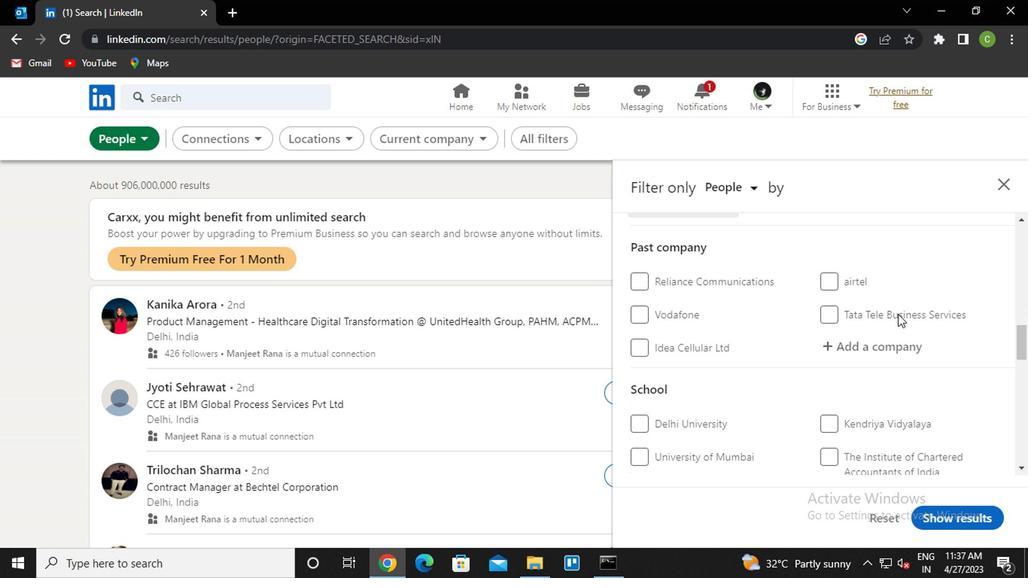 
Action: Mouse scrolled (894, 313) with delta (0, -1)
Screenshot: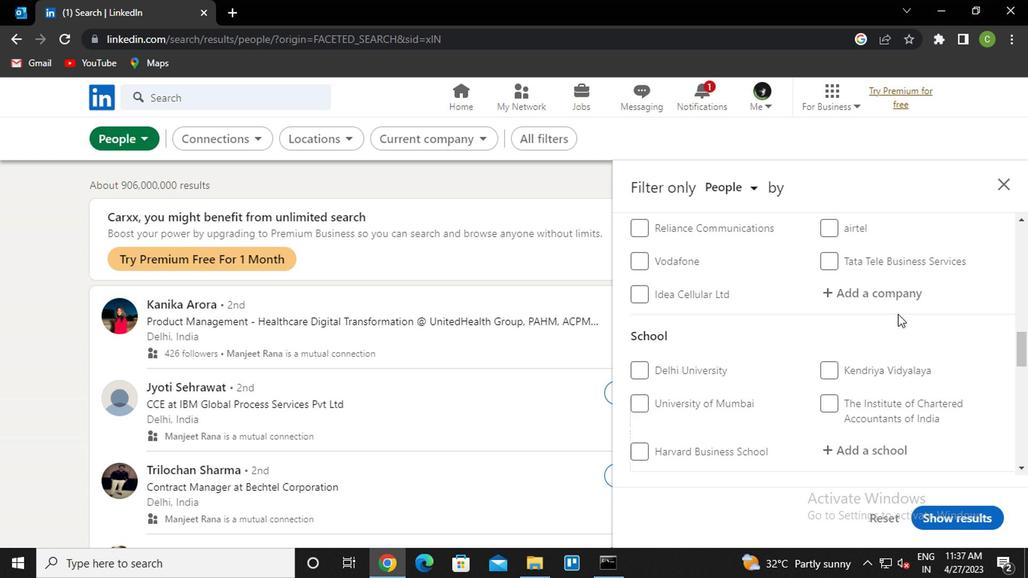 
Action: Mouse moved to (894, 282)
Screenshot: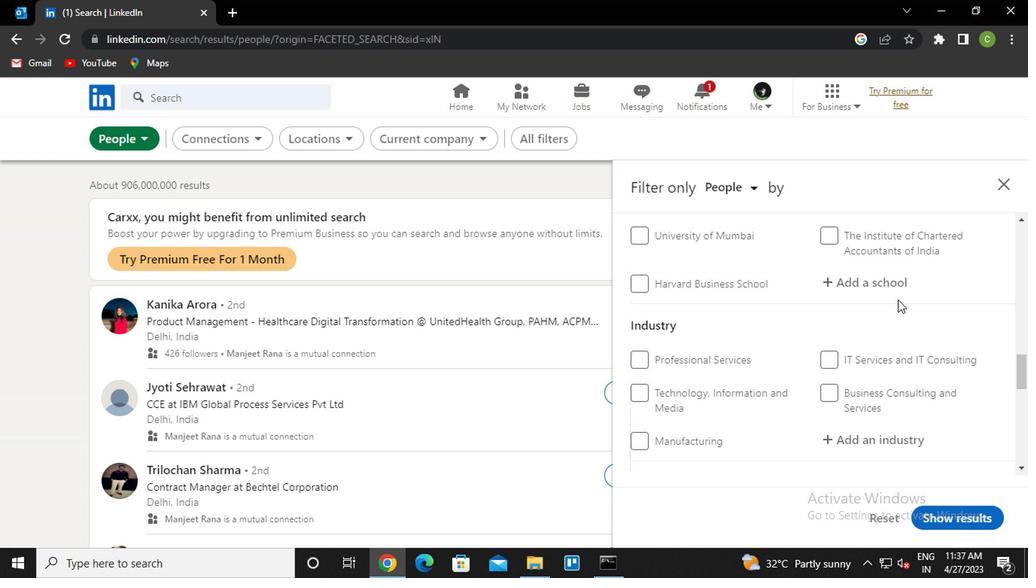 
Action: Mouse pressed left at (894, 282)
Screenshot: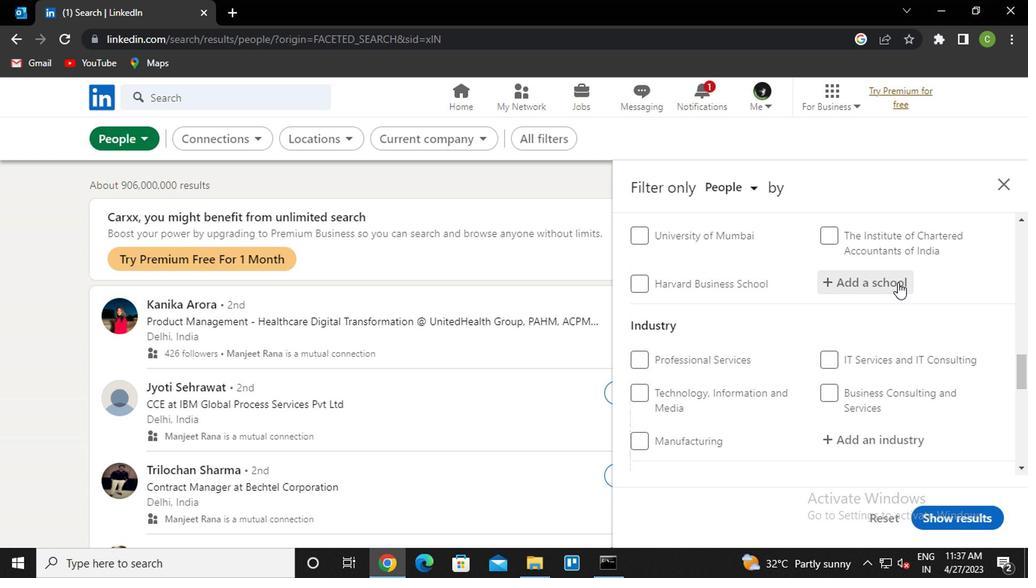
Action: Key pressed <Key.caps_lock>s<Key.caps_lock>hri<Key.space><Key.caps_lock><Key.caps_lock><Key.caps_lock>r<Key.caps_lock>am<Key.space><Key.caps_lock>c<Key.caps_lock>o<Key.down><Key.enter>
Screenshot: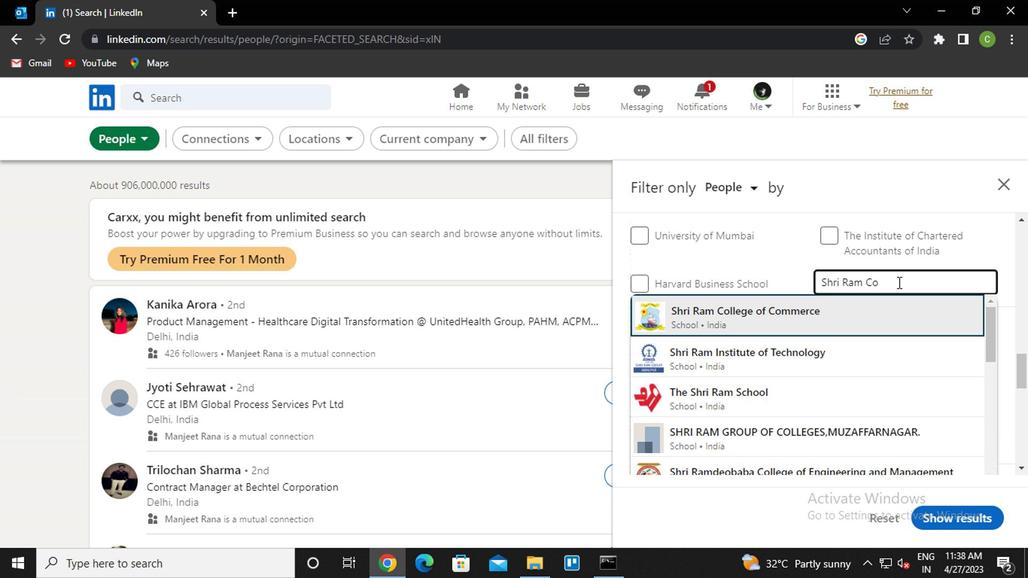 
Action: Mouse scrolled (894, 281) with delta (0, -1)
Screenshot: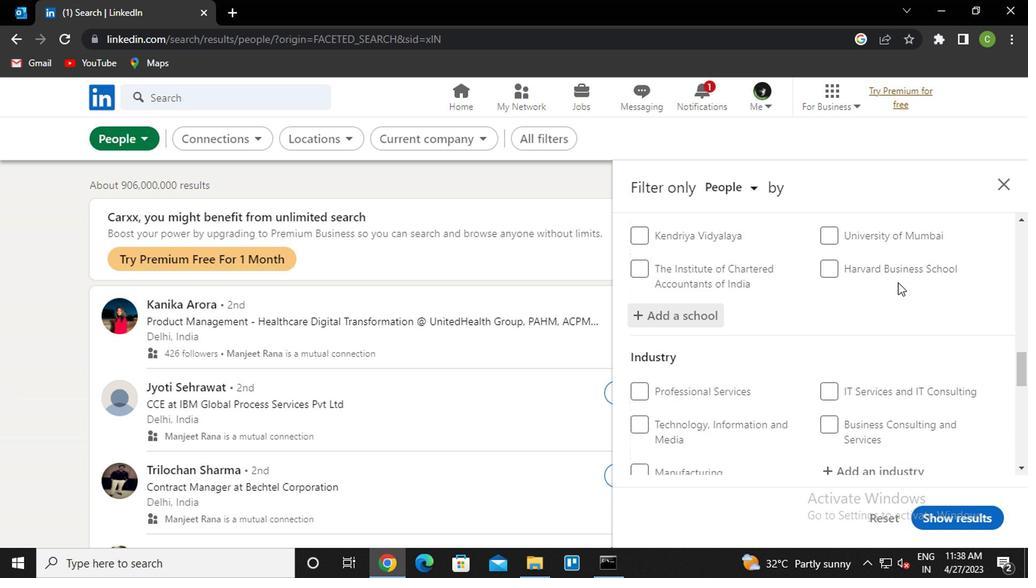 
Action: Mouse scrolled (894, 281) with delta (0, -1)
Screenshot: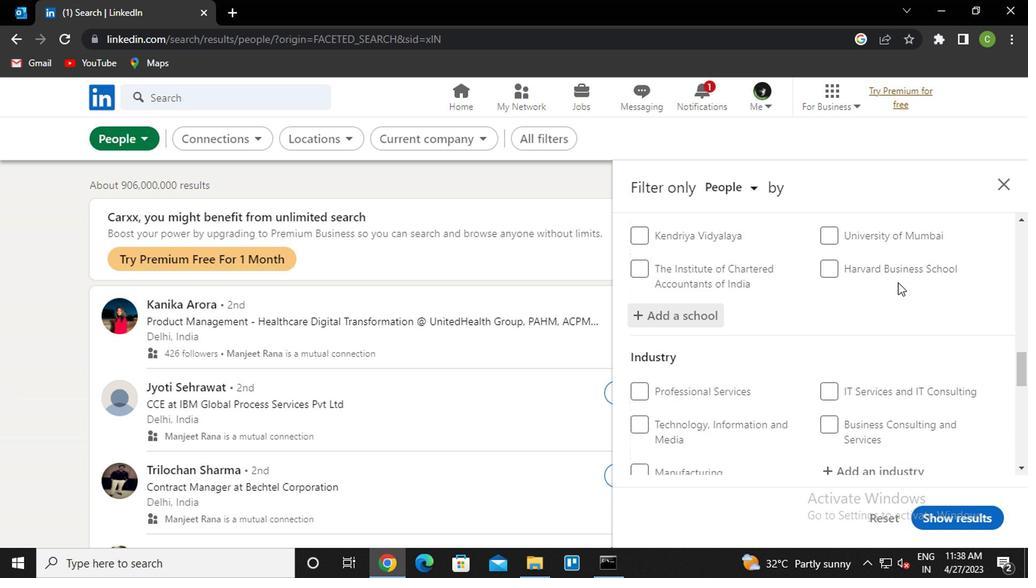 
Action: Mouse scrolled (894, 281) with delta (0, -1)
Screenshot: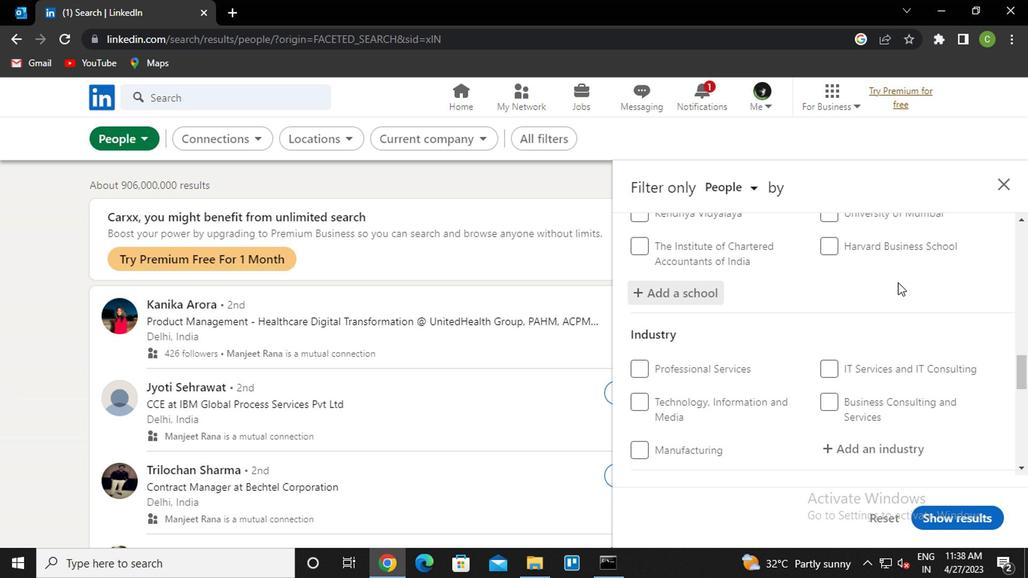 
Action: Mouse moved to (897, 254)
Screenshot: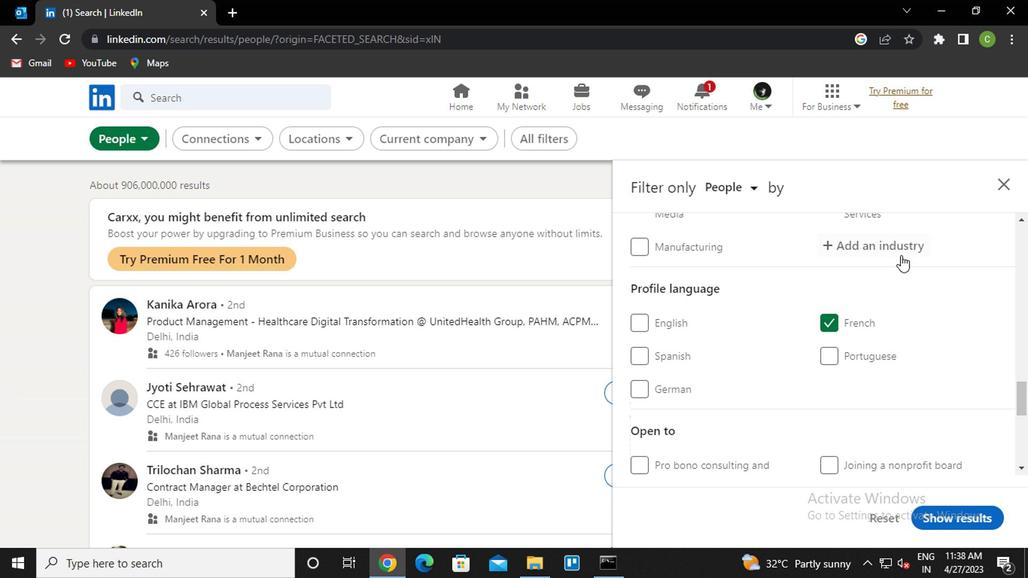 
Action: Mouse pressed left at (897, 254)
Screenshot: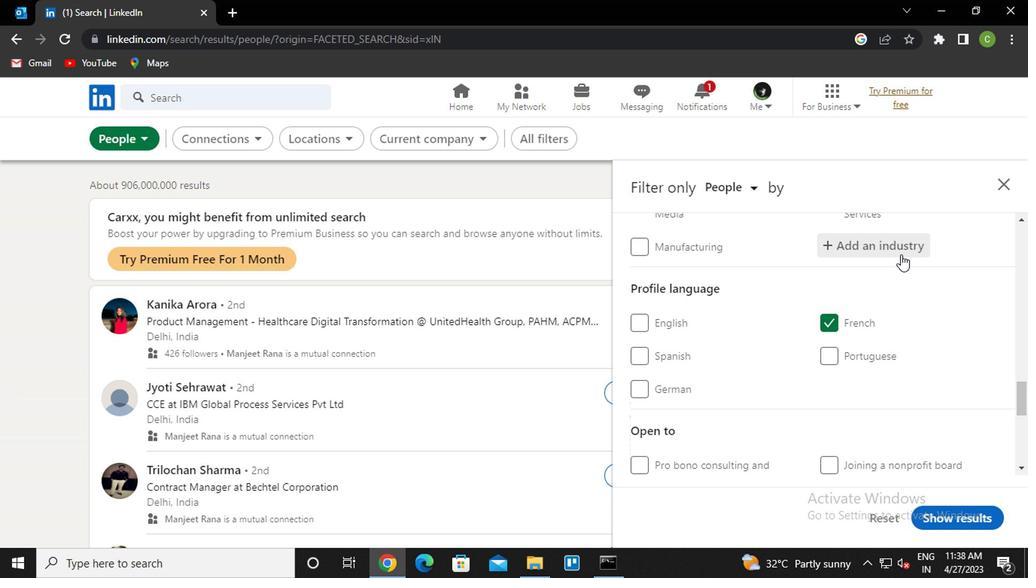 
Action: Key pressed <Key.caps_lock>i<Key.caps_lock>nsurance<Key.space><Key.down><Key.down><Key.down><Key.enter>
Screenshot: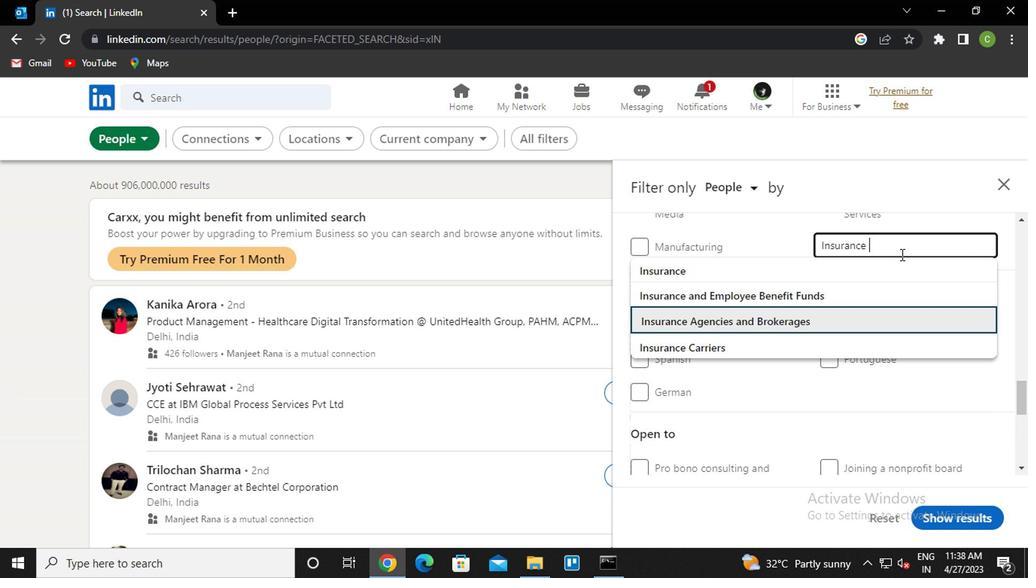 
Action: Mouse scrolled (897, 253) with delta (0, -1)
Screenshot: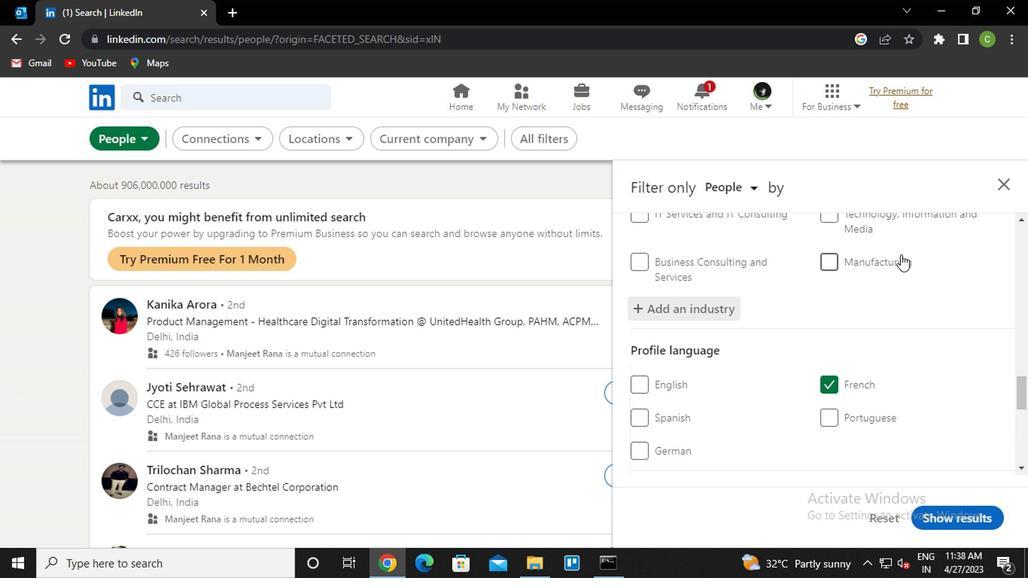 
Action: Mouse scrolled (897, 253) with delta (0, -1)
Screenshot: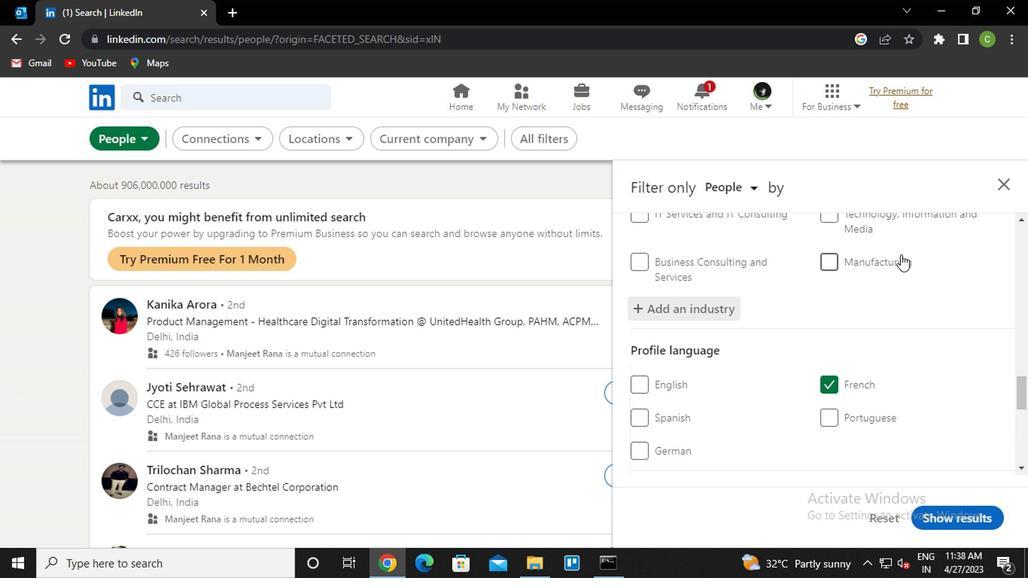 
Action: Mouse scrolled (897, 253) with delta (0, -1)
Screenshot: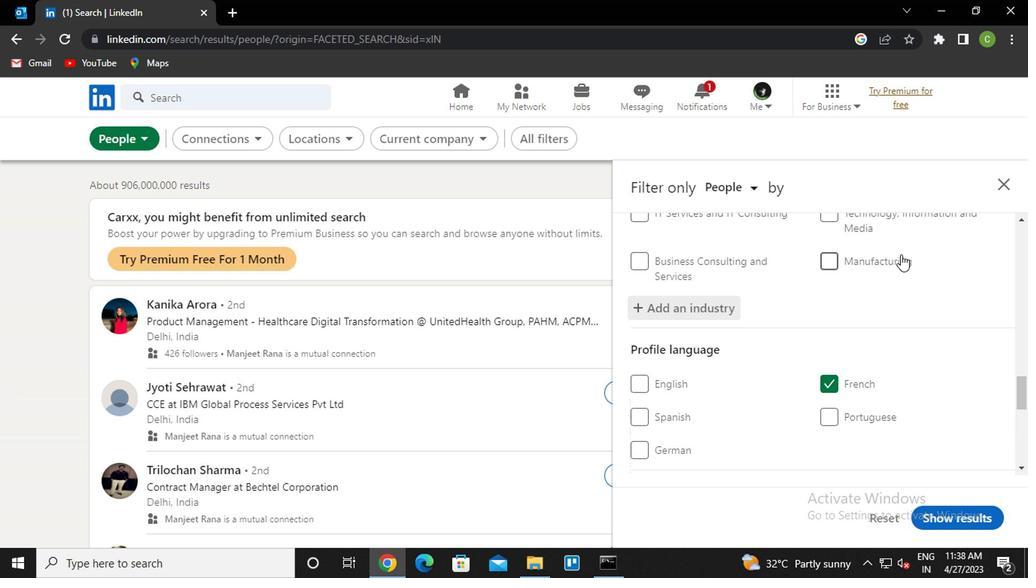 
Action: Mouse moved to (864, 325)
Screenshot: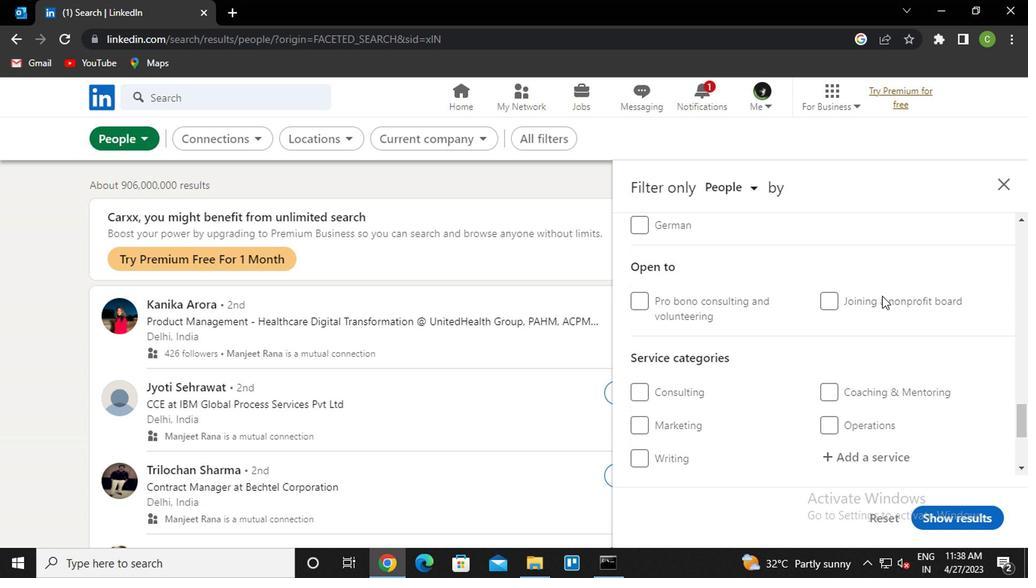 
Action: Mouse scrolled (864, 324) with delta (0, -1)
Screenshot: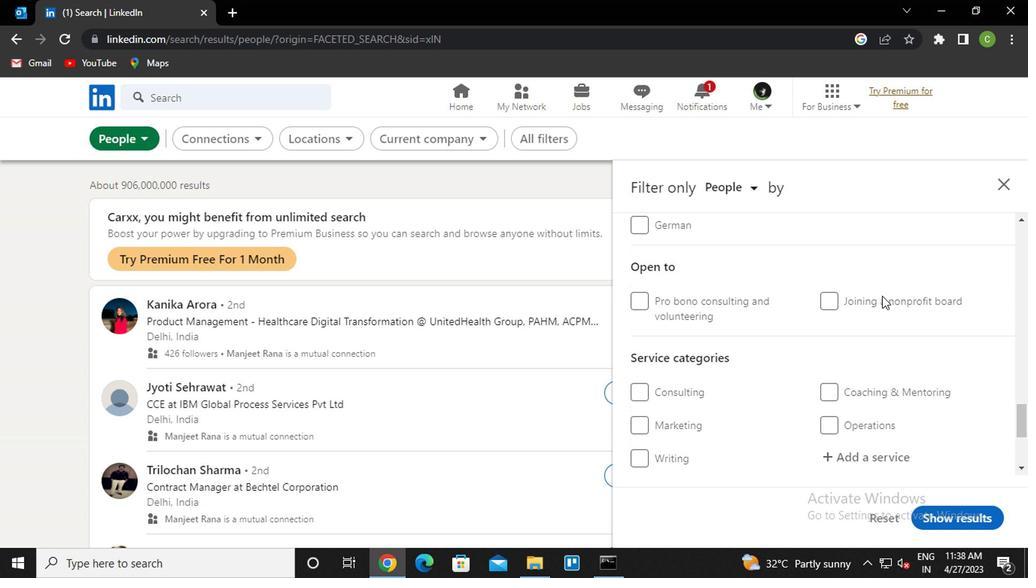 
Action: Mouse moved to (864, 326)
Screenshot: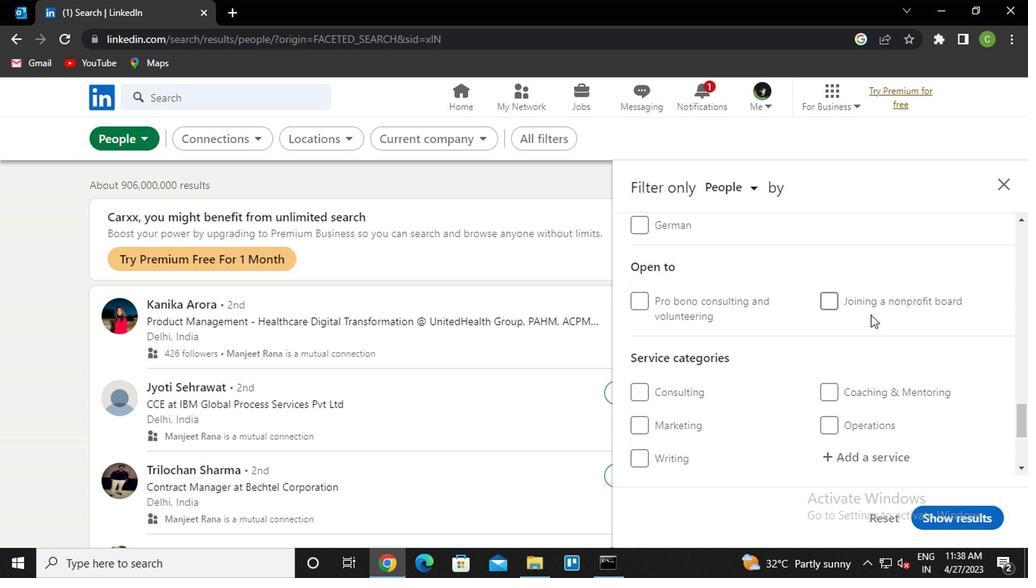
Action: Mouse scrolled (864, 325) with delta (0, 0)
Screenshot: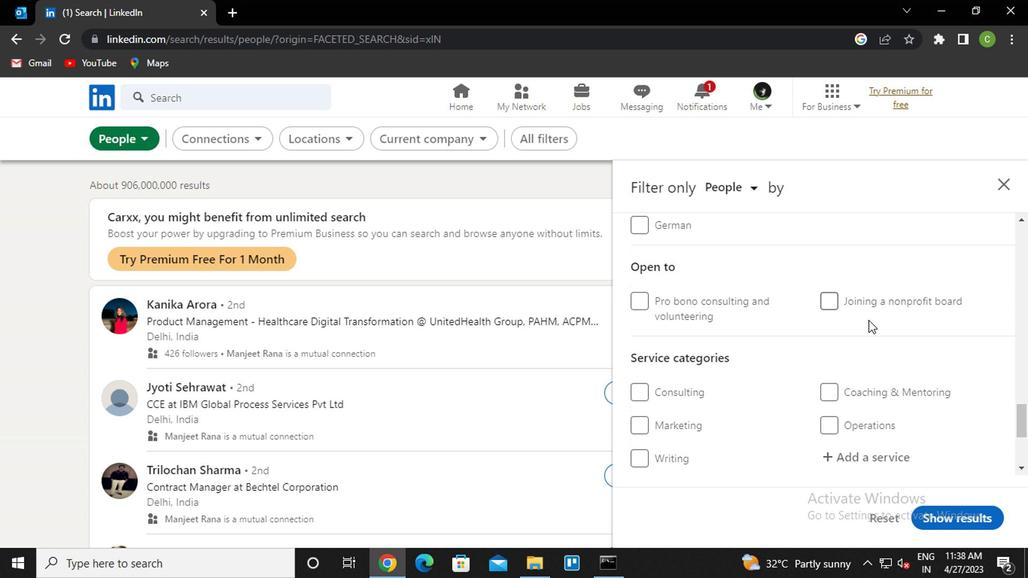 
Action: Mouse scrolled (864, 325) with delta (0, 0)
Screenshot: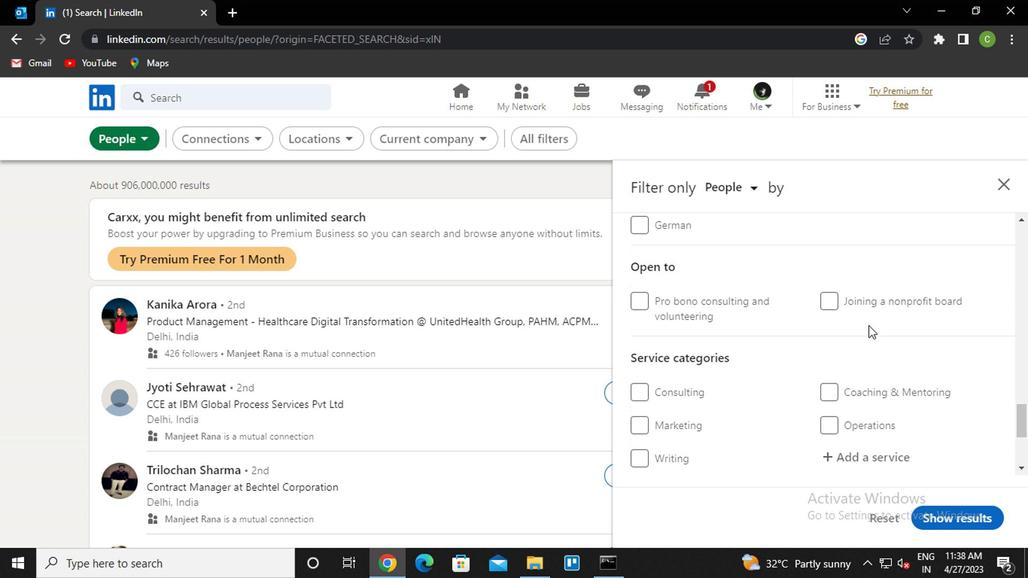 
Action: Mouse moved to (866, 262)
Screenshot: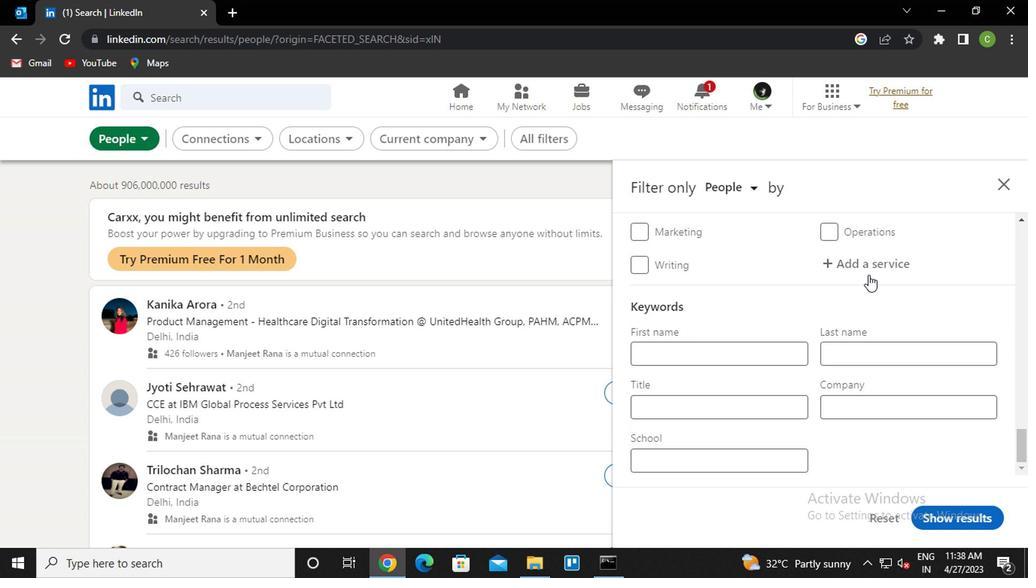 
Action: Mouse pressed left at (866, 262)
Screenshot: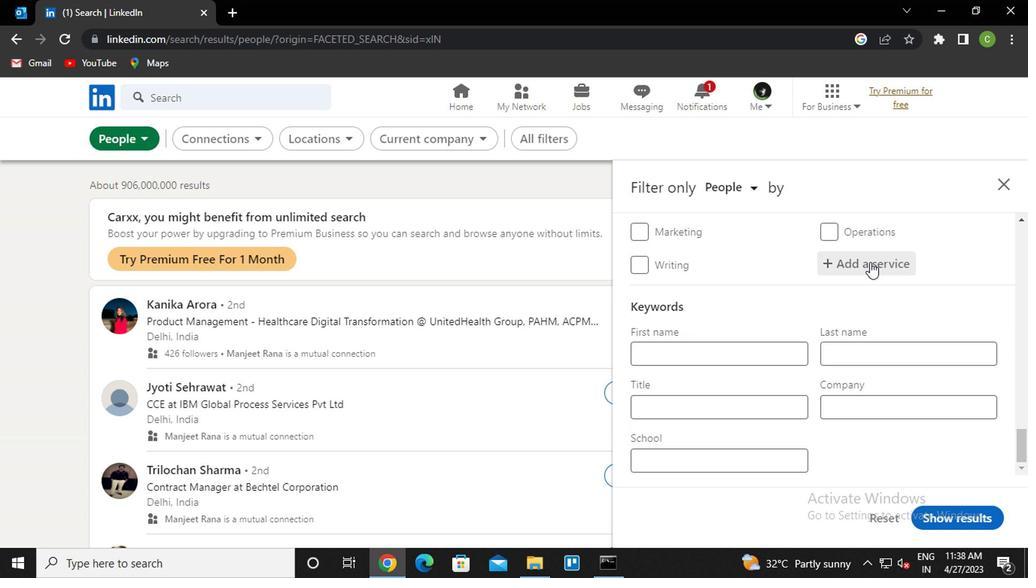 
Action: Key pressed <Key.caps_lock>m<Key.caps_lock>arketing<Key.enter>
Screenshot: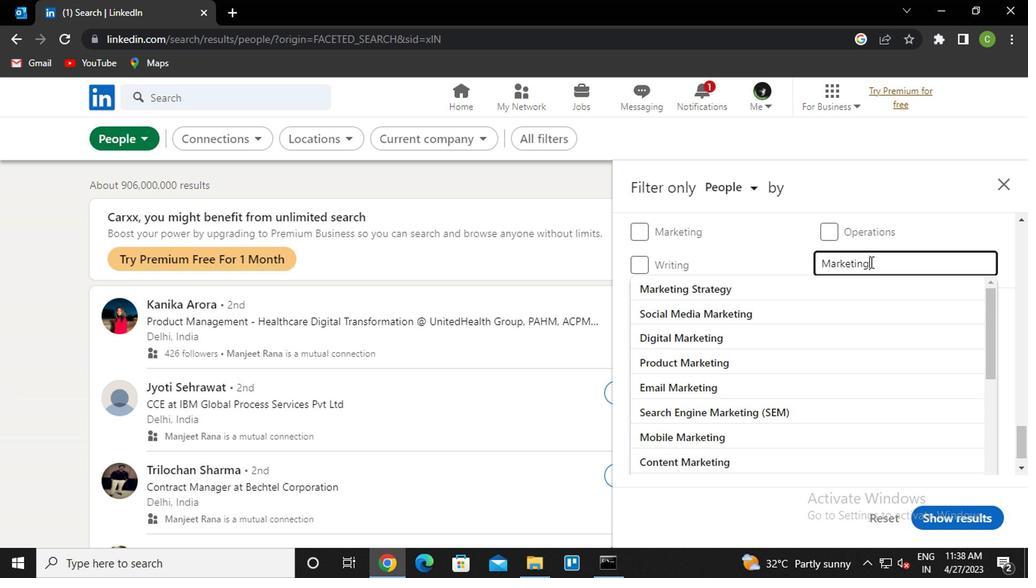 
Action: Mouse moved to (839, 318)
Screenshot: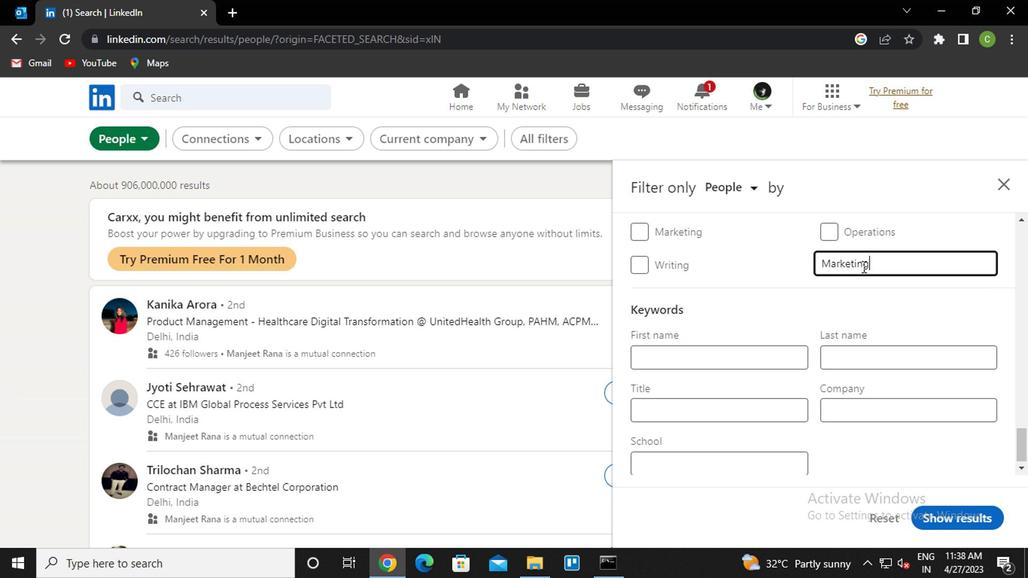 
Action: Mouse scrolled (839, 317) with delta (0, -1)
Screenshot: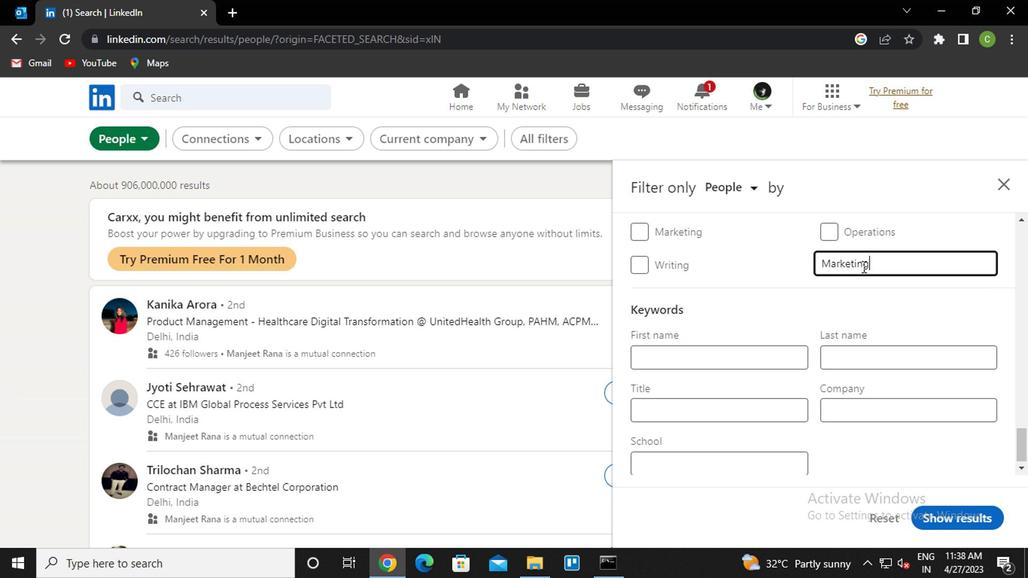 
Action: Mouse moved to (819, 342)
Screenshot: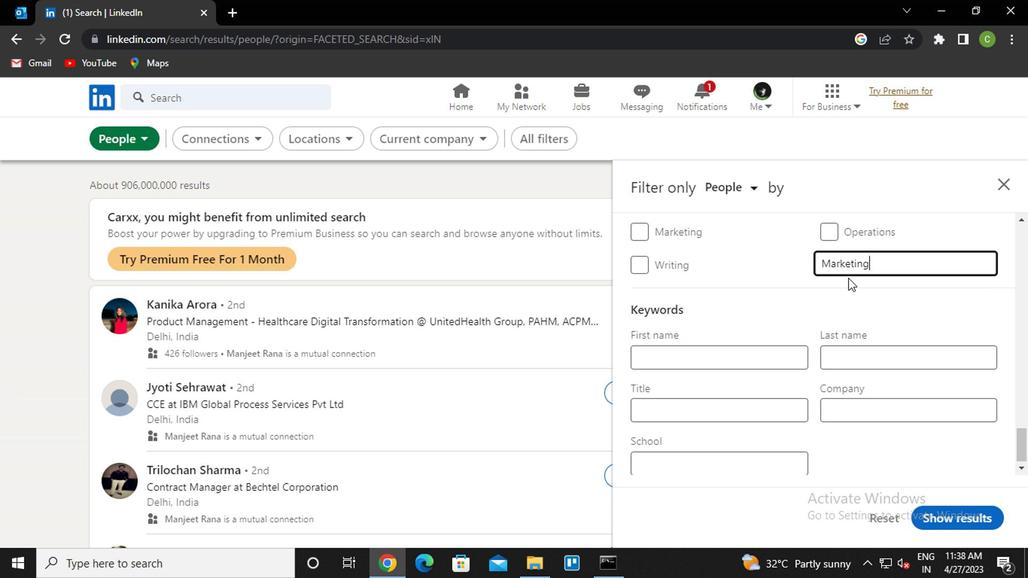 
Action: Mouse scrolled (819, 342) with delta (0, 0)
Screenshot: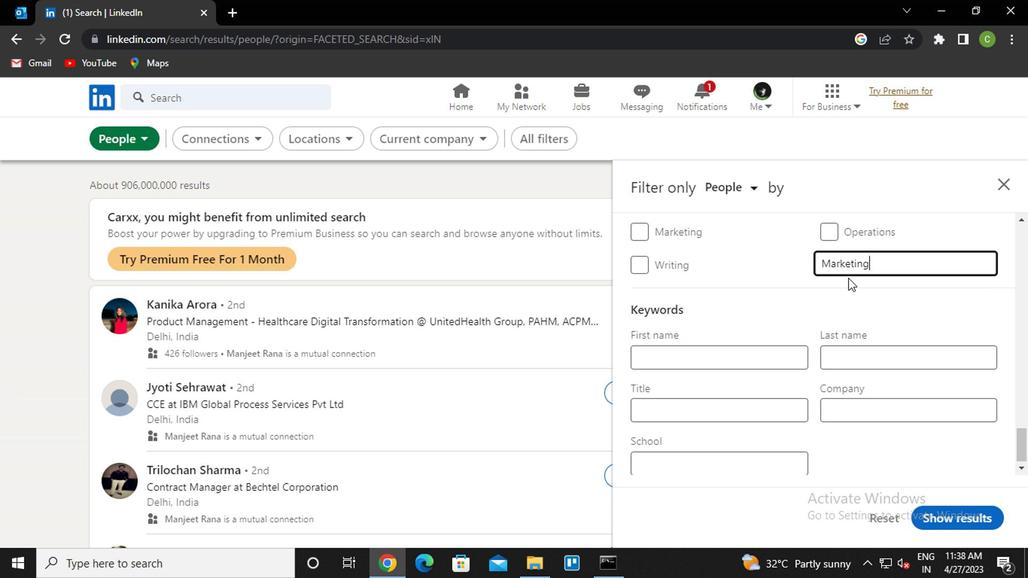 
Action: Mouse moved to (738, 403)
Screenshot: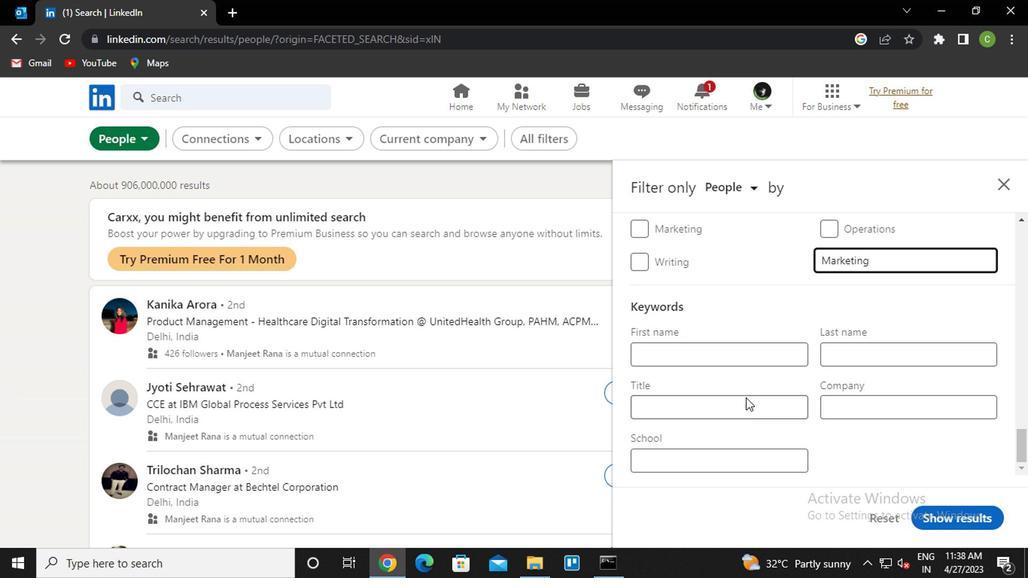 
Action: Mouse pressed left at (738, 403)
Screenshot: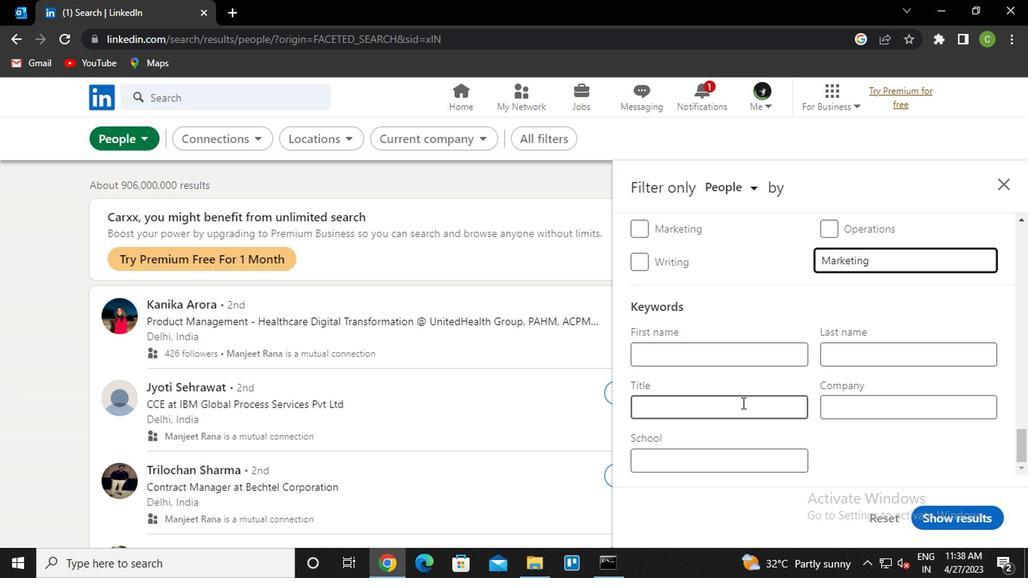 
Action: Key pressed <Key.caps_lock>o<Key.caps_lock>fficer
Screenshot: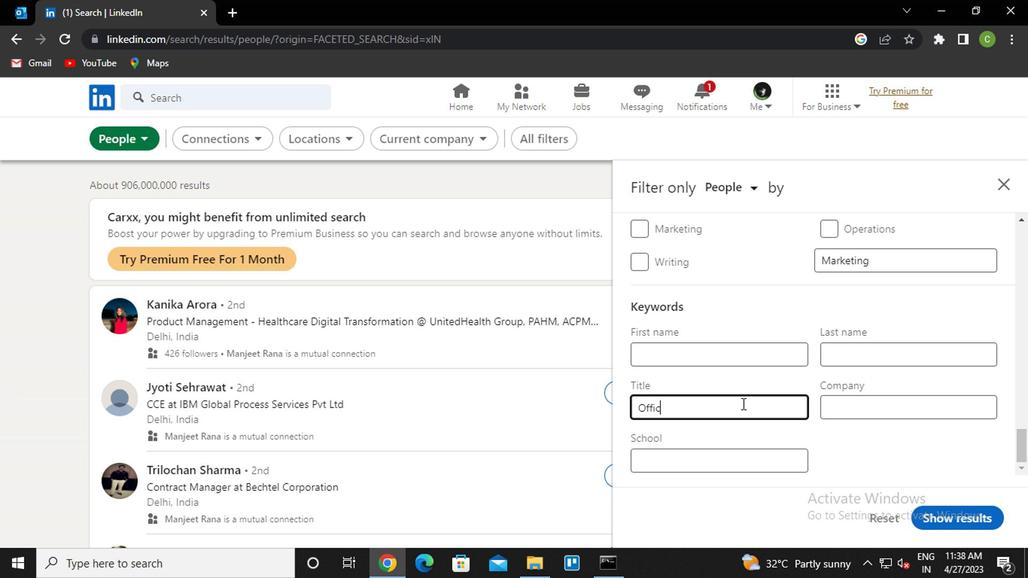 
Action: Mouse moved to (971, 524)
Screenshot: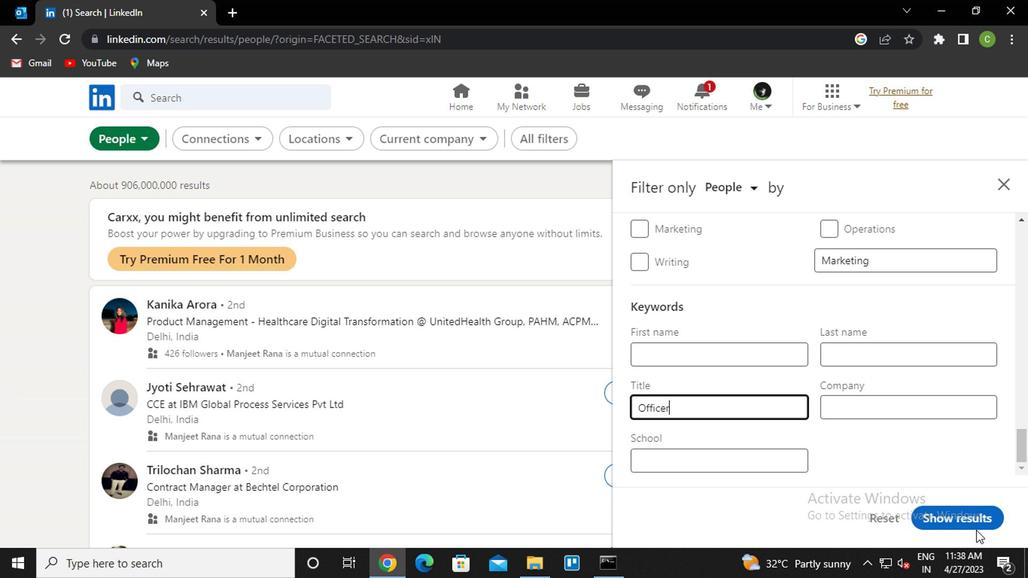 
Action: Mouse pressed left at (971, 524)
Screenshot: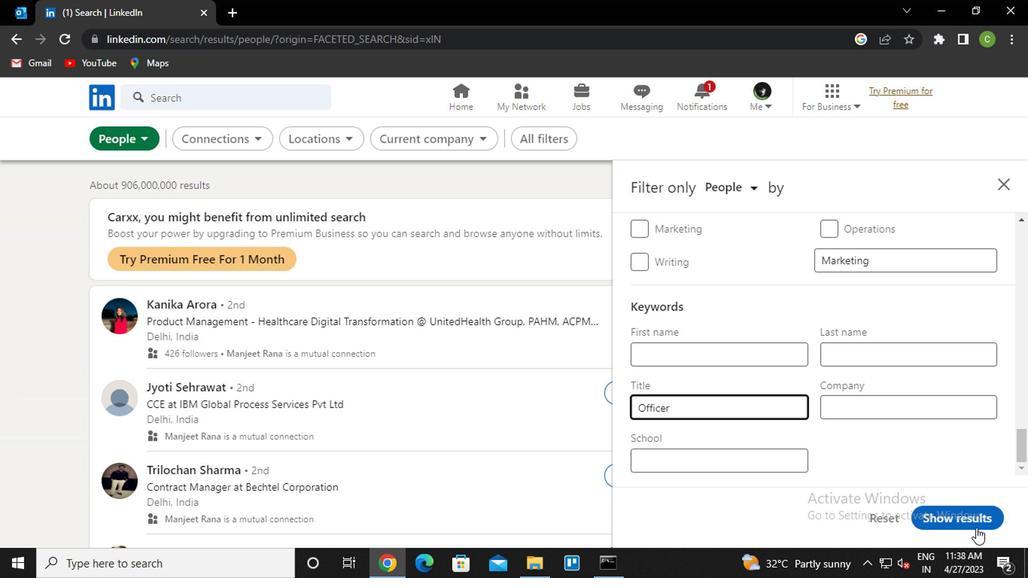 
Action: Mouse moved to (566, 506)
Screenshot: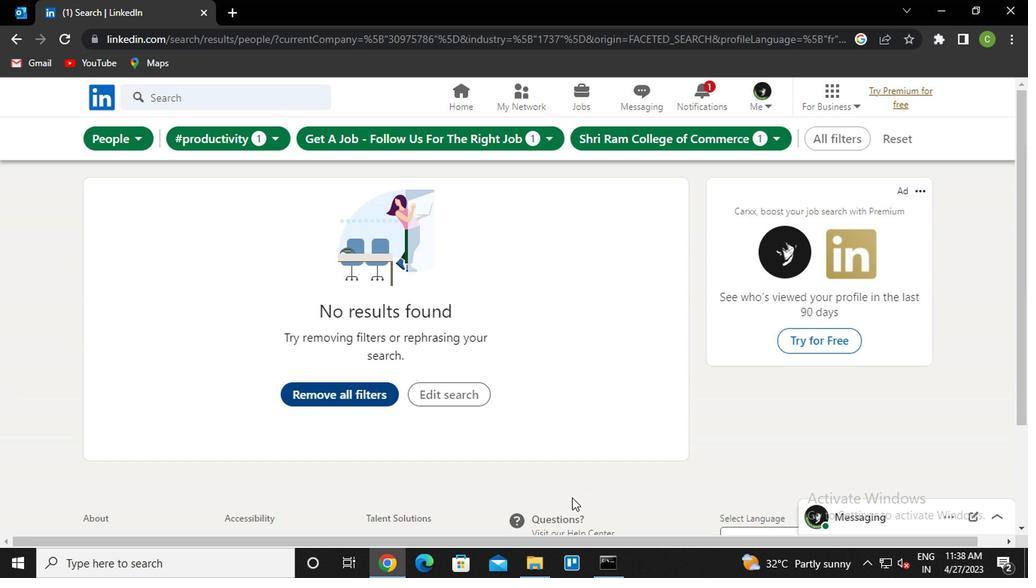 
Action: Key pressed <Key.f8>
Screenshot: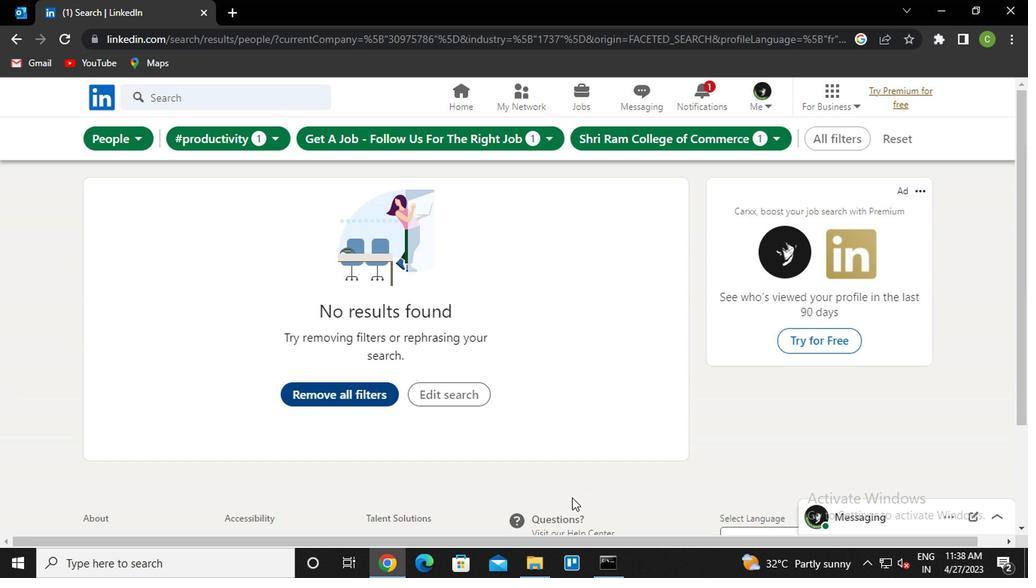 
